 Task: Look for space in Farrokh Shahr, Iran from 10th July, 2023 to 15th July, 2023 for 7 adults in price range Rs.10000 to Rs.15000. Place can be entire place or shared room with 4 bedrooms having 7 beds and 4 bathrooms. Property type can be house, flat, guest house. Amenities needed are: wifi, TV, free parkinig on premises, gym, breakfast. Booking option can be shelf check-in. Required host language is English.
Action: Mouse moved to (427, 106)
Screenshot: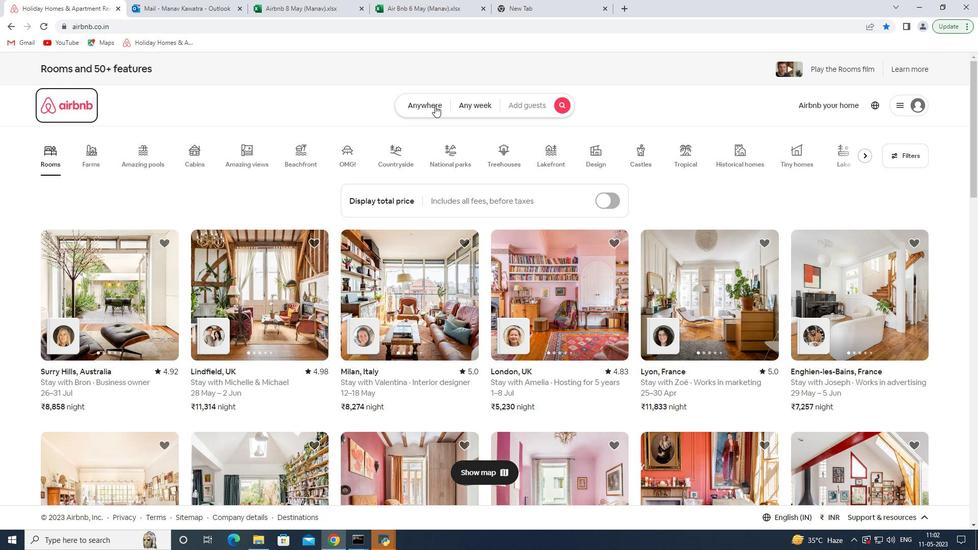 
Action: Mouse pressed left at (427, 106)
Screenshot: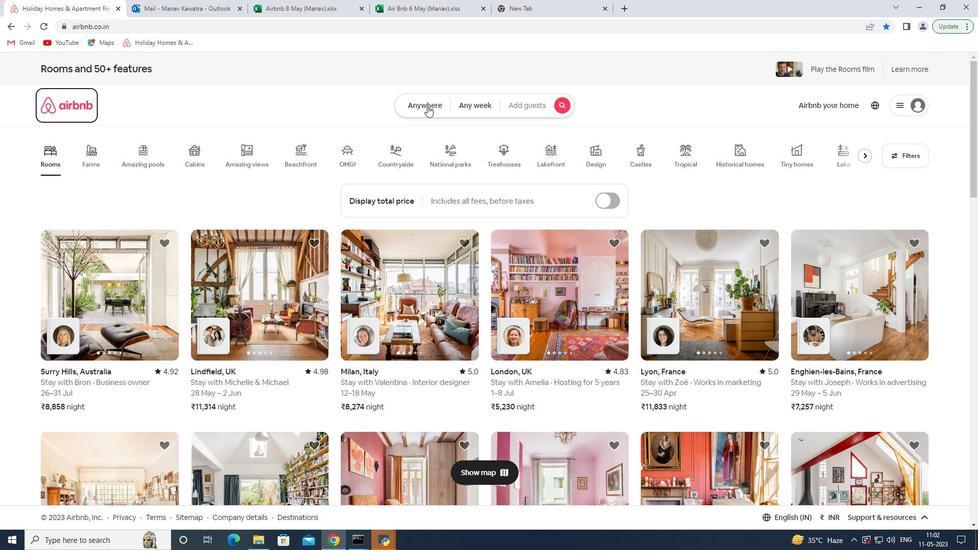 
Action: Mouse moved to (336, 149)
Screenshot: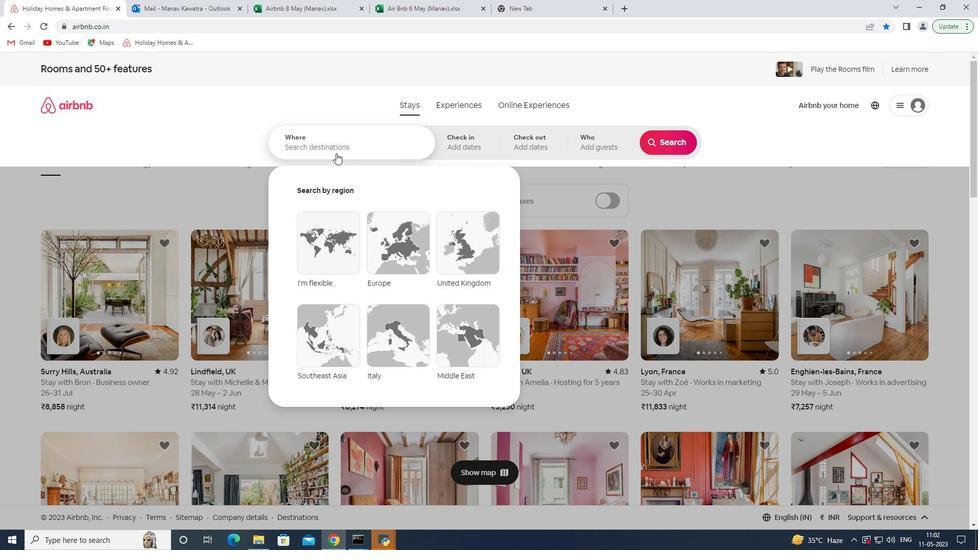 
Action: Mouse pressed left at (336, 149)
Screenshot: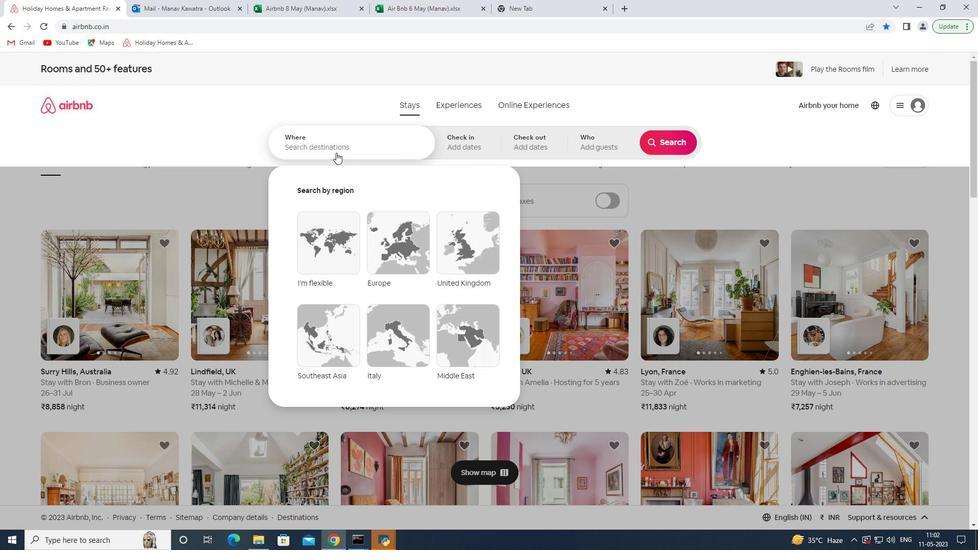 
Action: Key pressed <Key.shift><Key.shift><Key.shift>Farrokh<Key.space><Key.shift><Key.shift><Key.shift>Shah
Screenshot: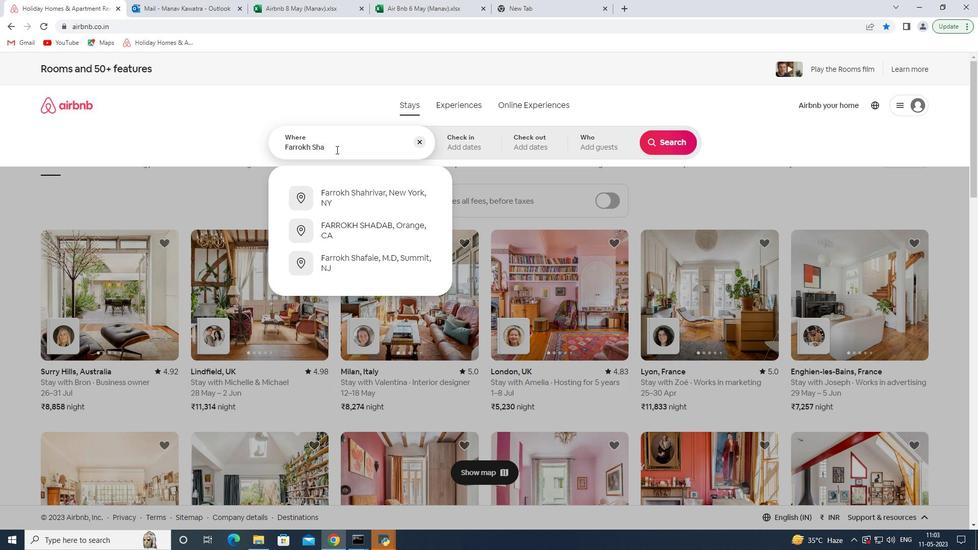 
Action: Mouse moved to (384, 197)
Screenshot: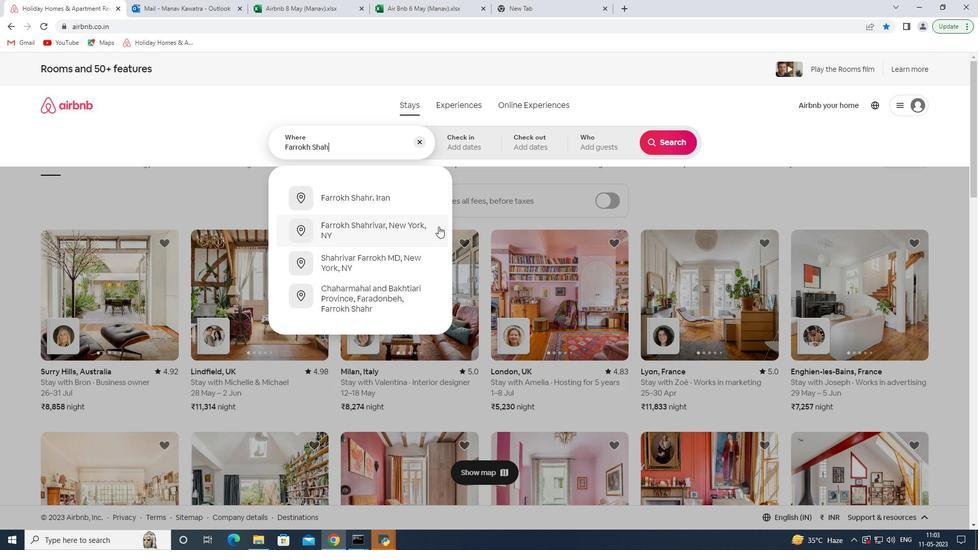 
Action: Mouse pressed left at (384, 197)
Screenshot: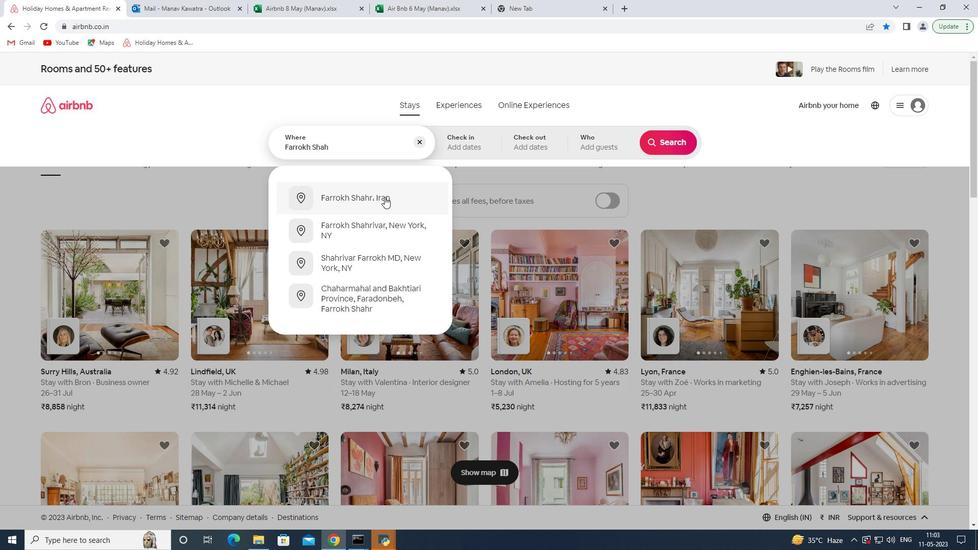 
Action: Mouse moved to (663, 224)
Screenshot: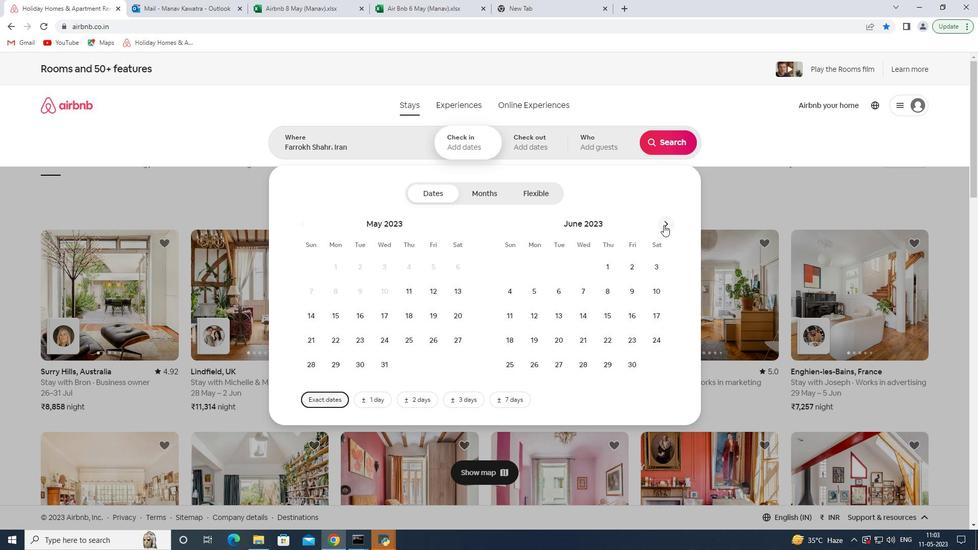 
Action: Mouse pressed left at (663, 224)
Screenshot: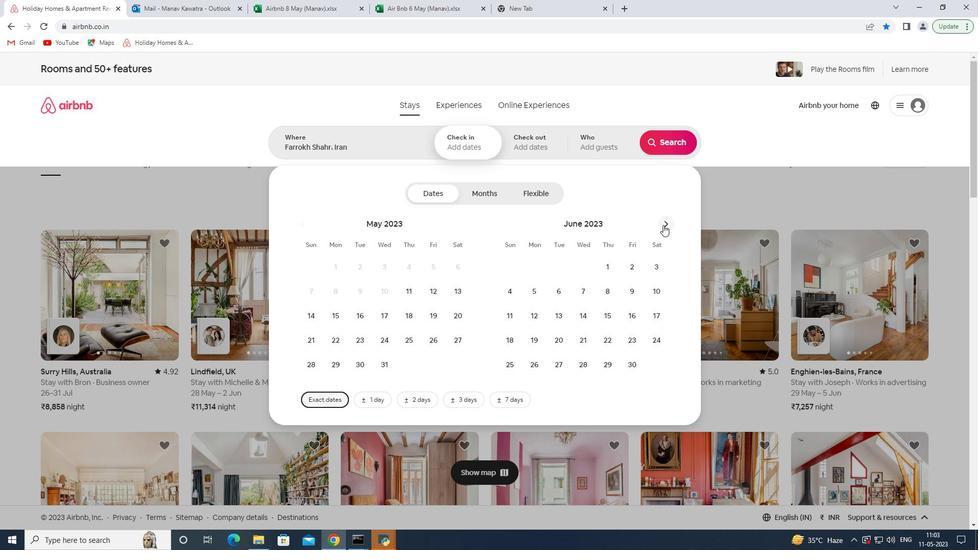 
Action: Mouse moved to (539, 315)
Screenshot: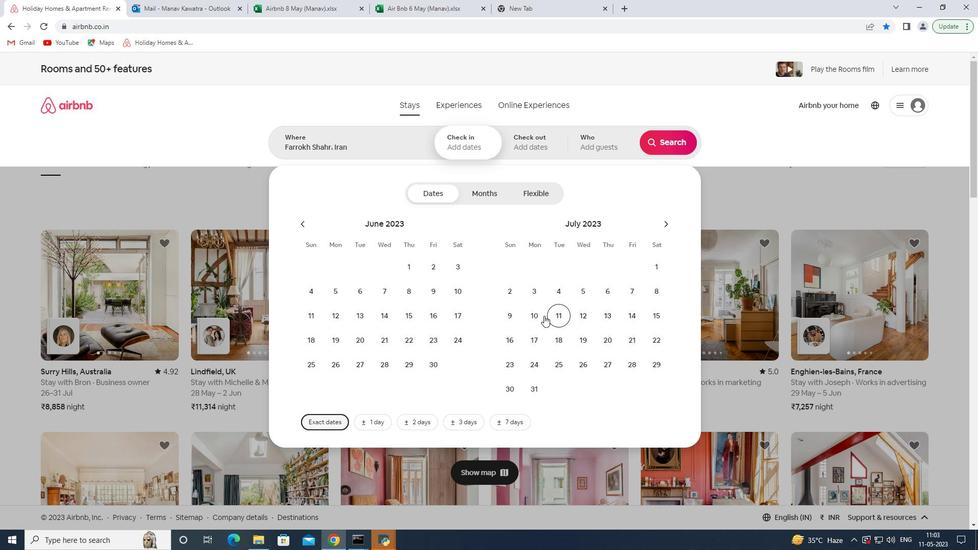 
Action: Mouse pressed left at (539, 315)
Screenshot: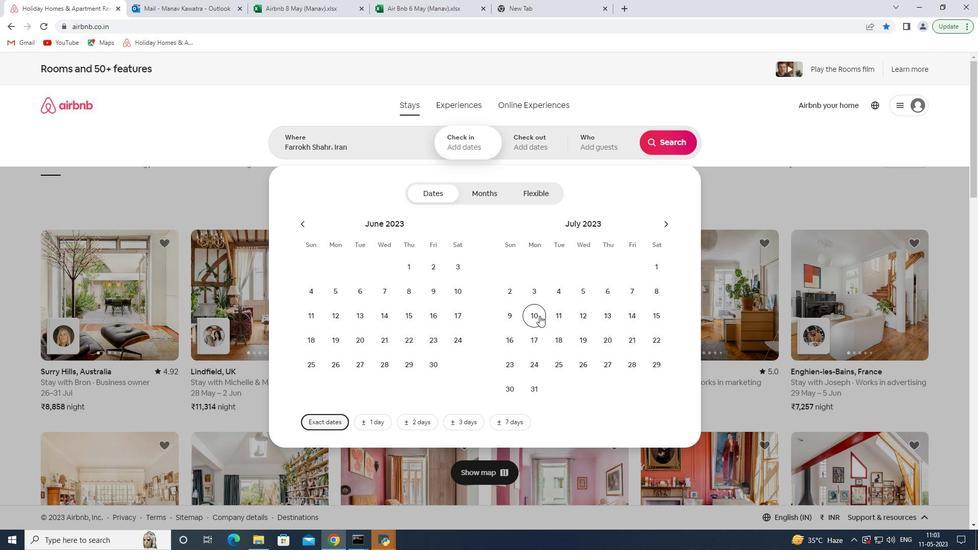 
Action: Mouse moved to (653, 315)
Screenshot: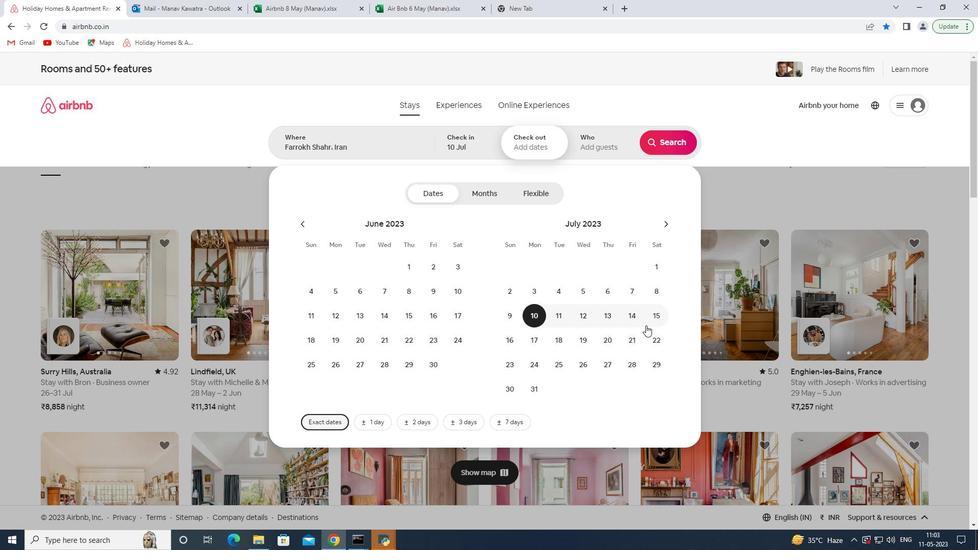 
Action: Mouse pressed left at (653, 315)
Screenshot: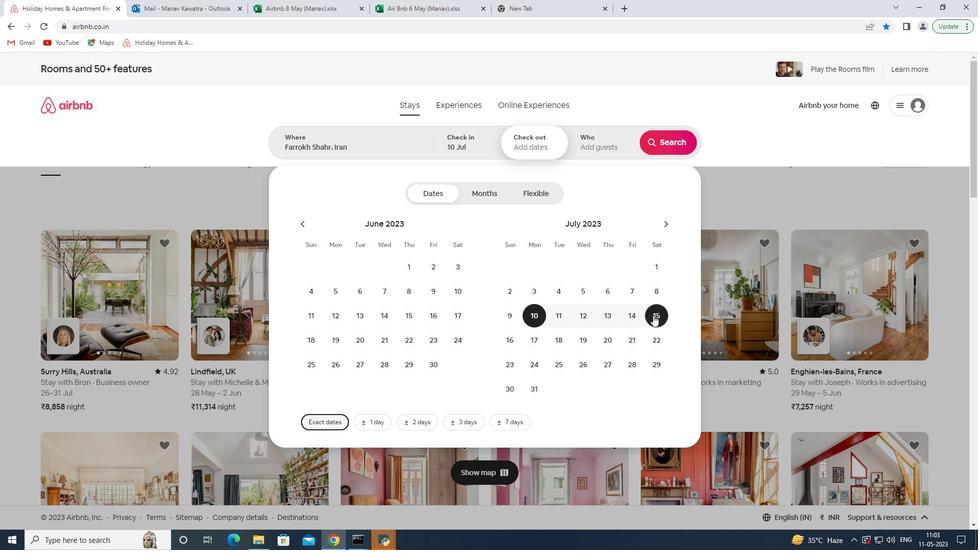 
Action: Mouse moved to (596, 148)
Screenshot: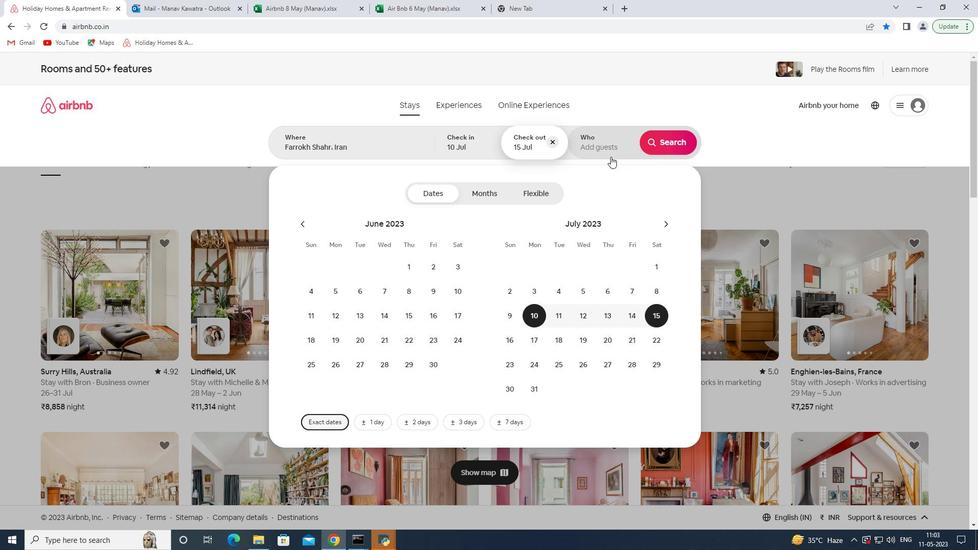 
Action: Mouse pressed left at (596, 148)
Screenshot: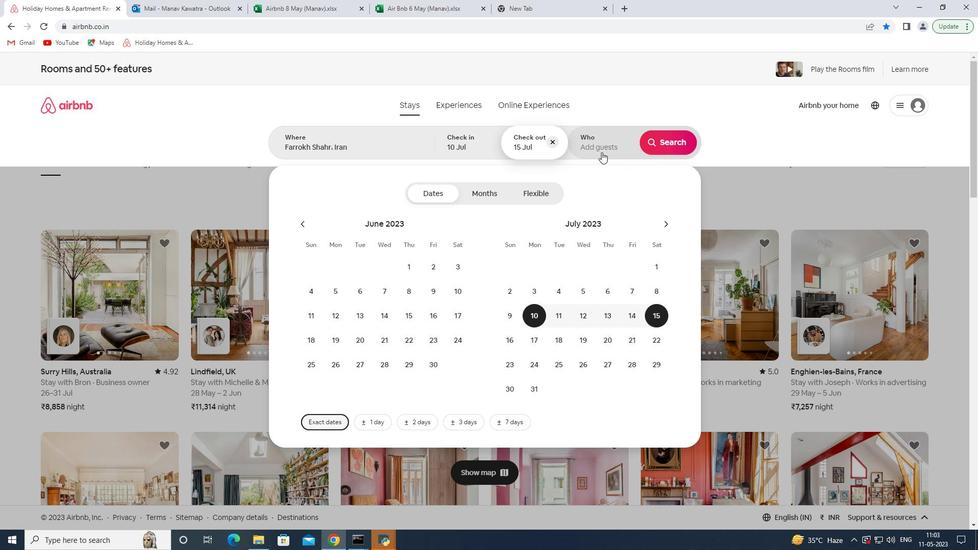 
Action: Mouse moved to (670, 197)
Screenshot: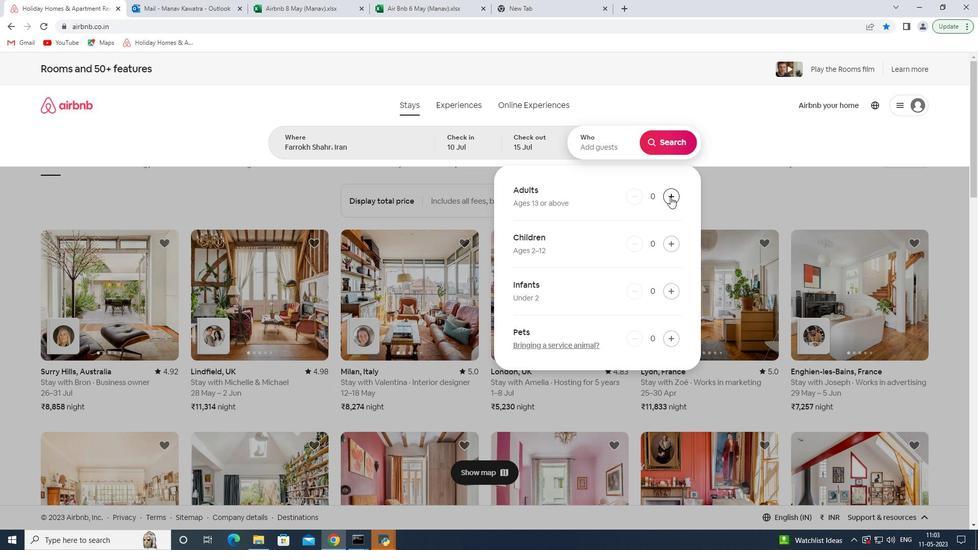 
Action: Mouse pressed left at (670, 197)
Screenshot: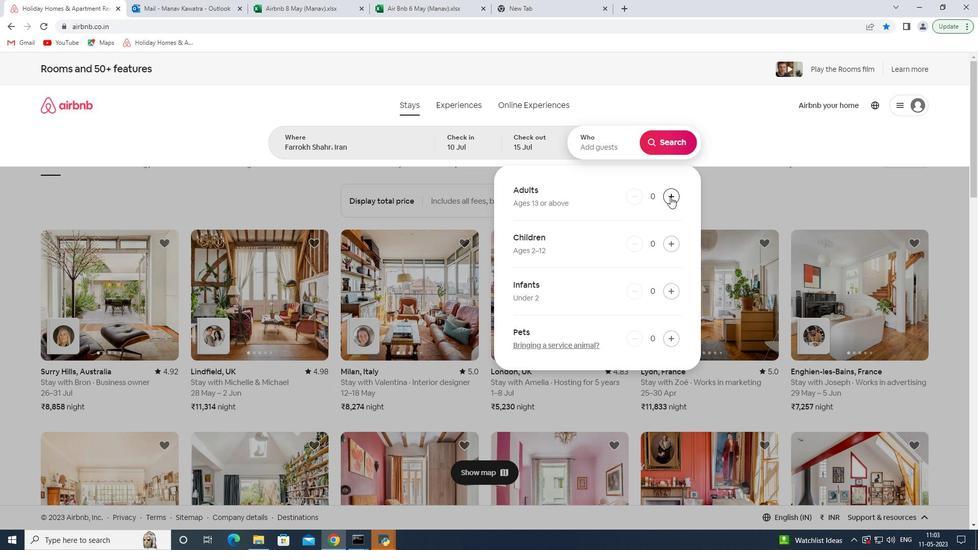 
Action: Mouse pressed left at (670, 197)
Screenshot: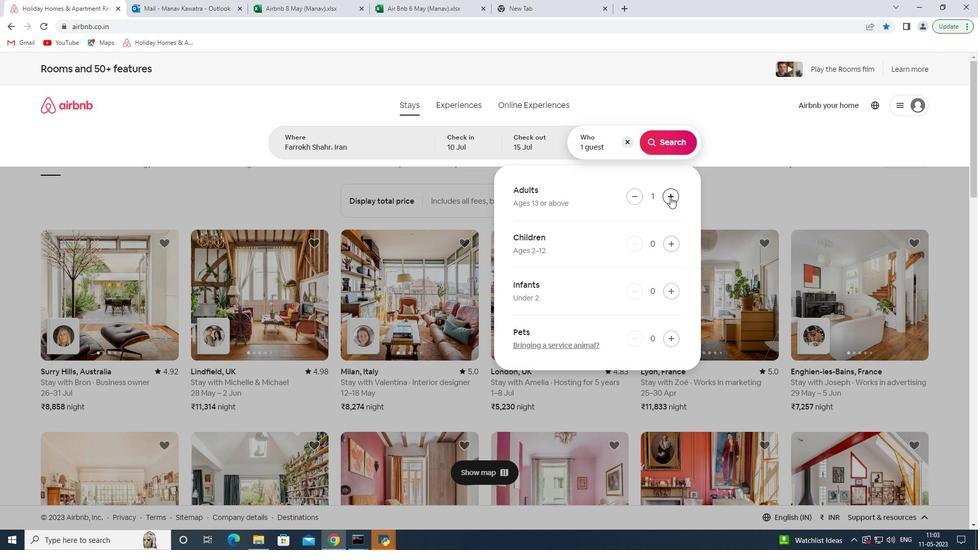 
Action: Mouse pressed left at (670, 197)
Screenshot: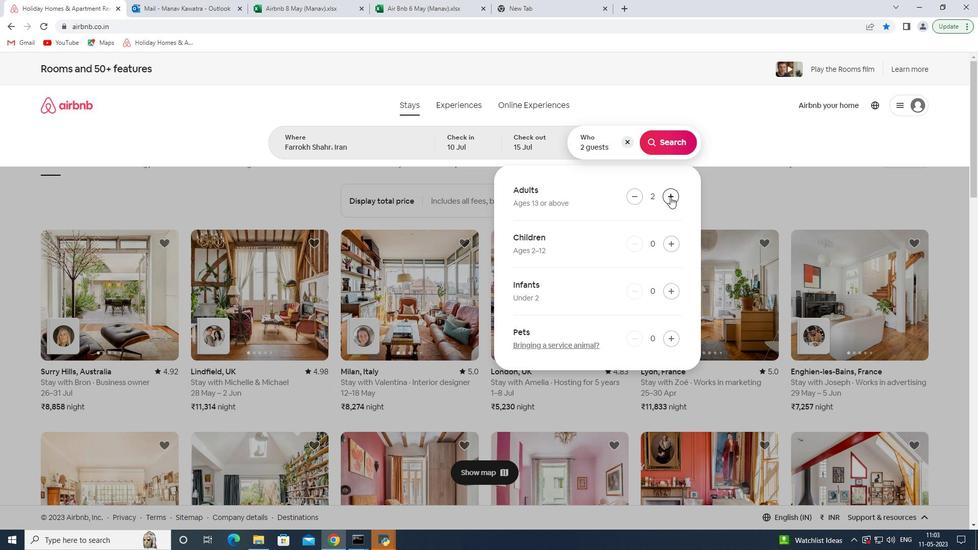 
Action: Mouse pressed left at (670, 197)
Screenshot: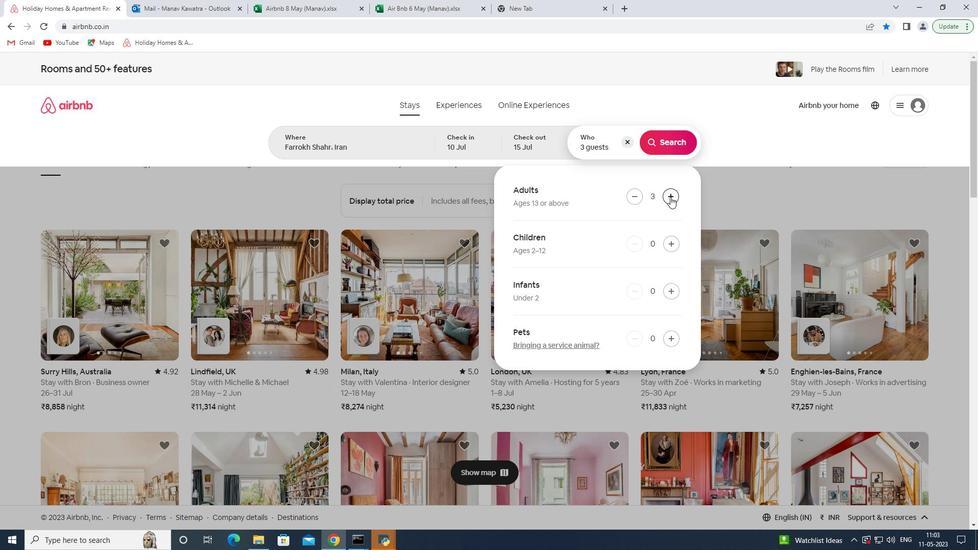 
Action: Mouse pressed left at (670, 197)
Screenshot: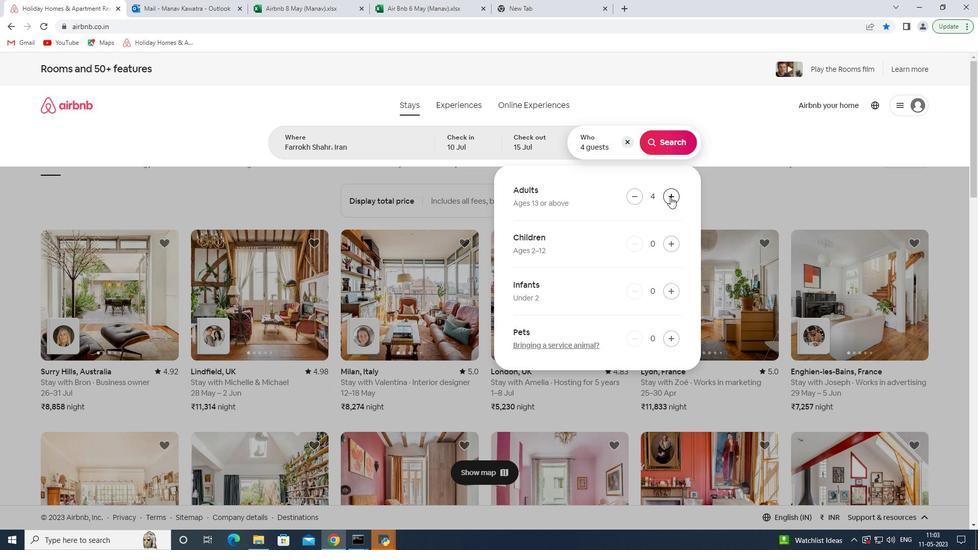 
Action: Mouse pressed left at (670, 197)
Screenshot: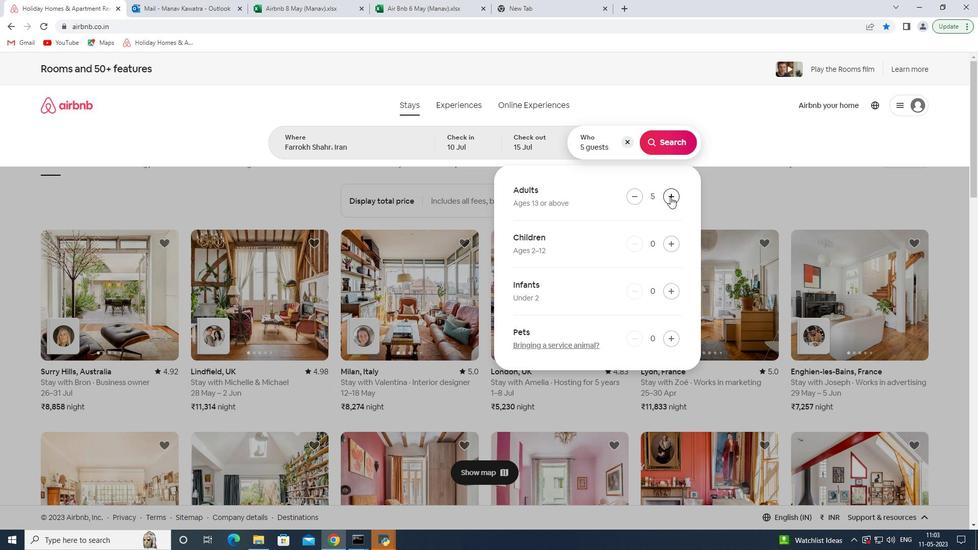 
Action: Mouse pressed left at (670, 197)
Screenshot: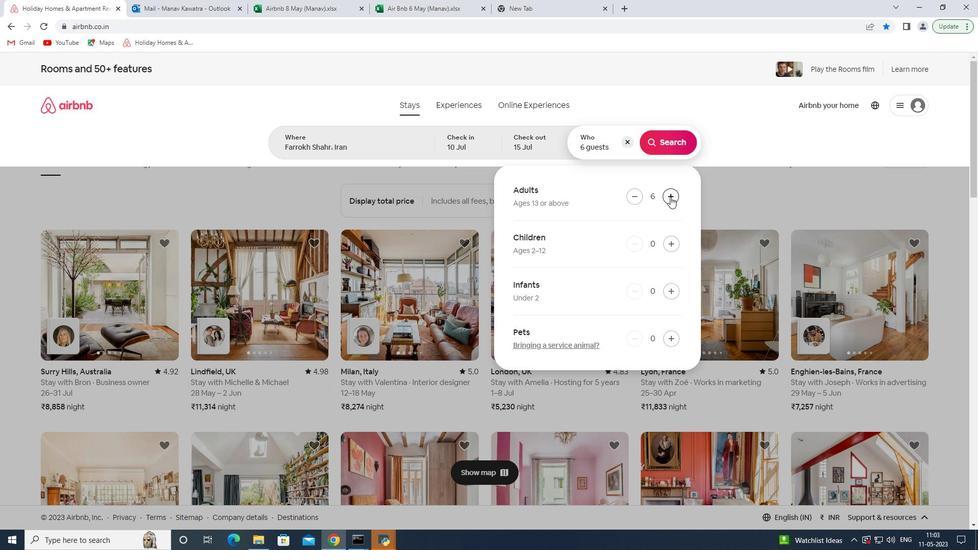 
Action: Mouse moved to (661, 142)
Screenshot: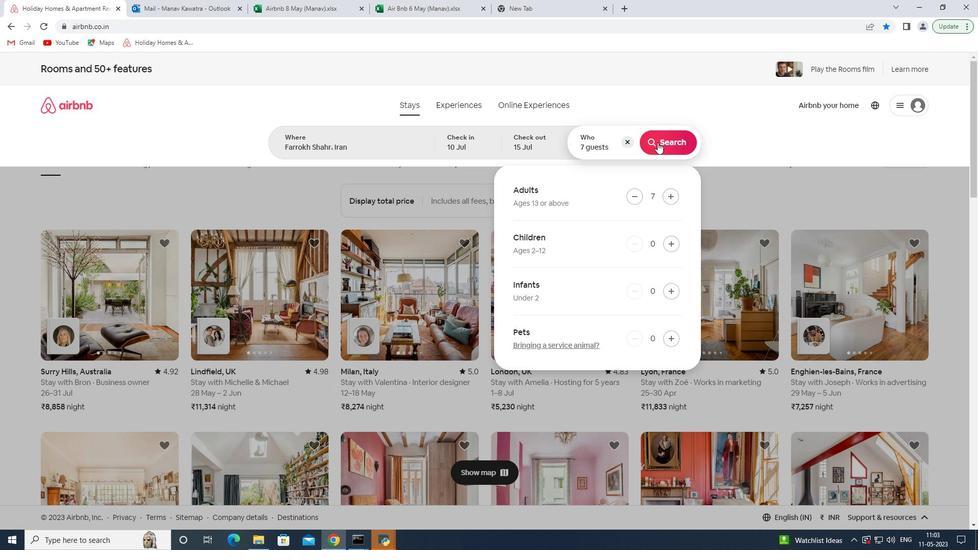 
Action: Mouse pressed left at (661, 142)
Screenshot: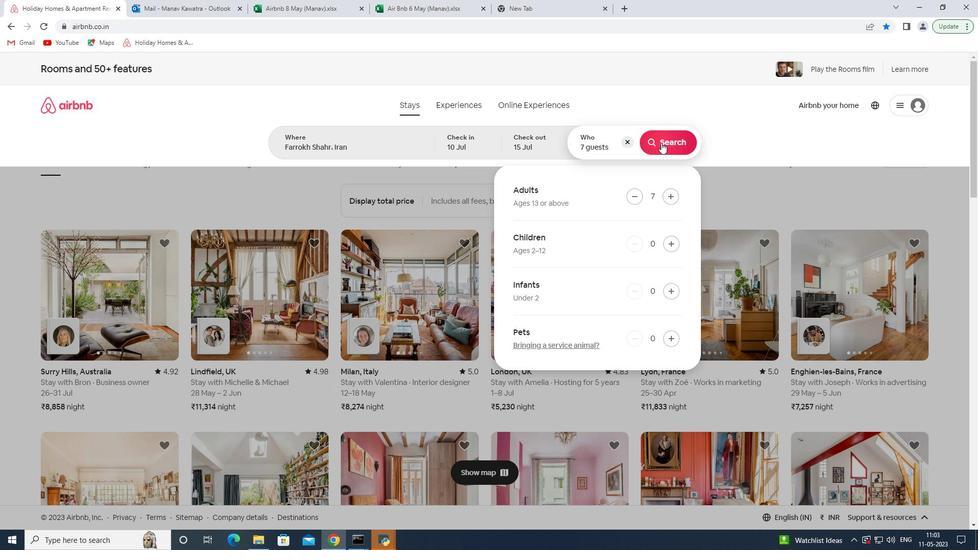 
Action: Mouse moved to (937, 114)
Screenshot: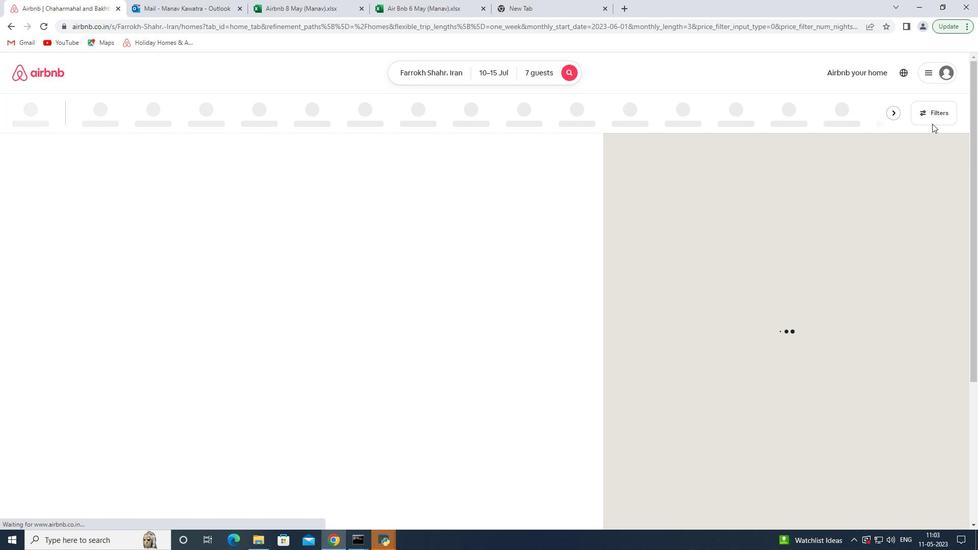 
Action: Mouse pressed left at (937, 114)
Screenshot: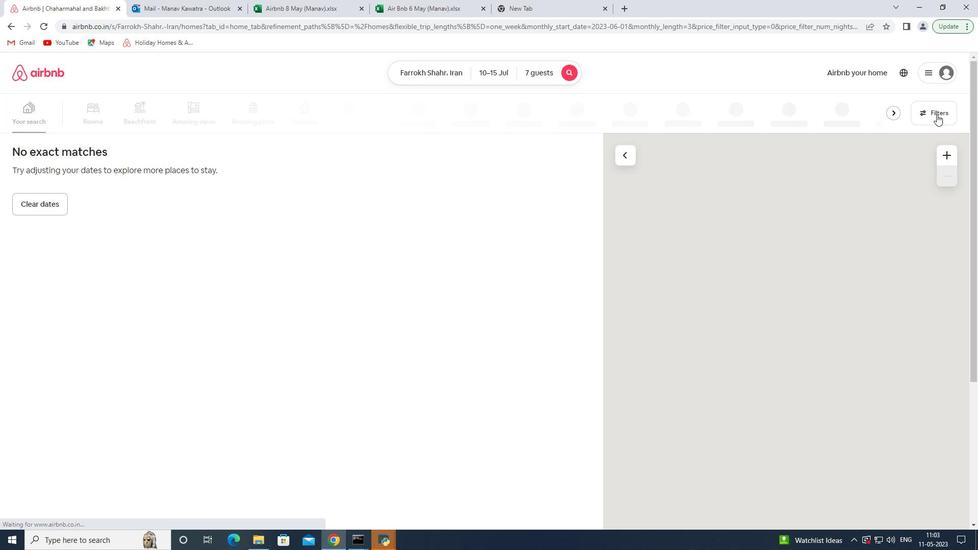 
Action: Mouse moved to (392, 360)
Screenshot: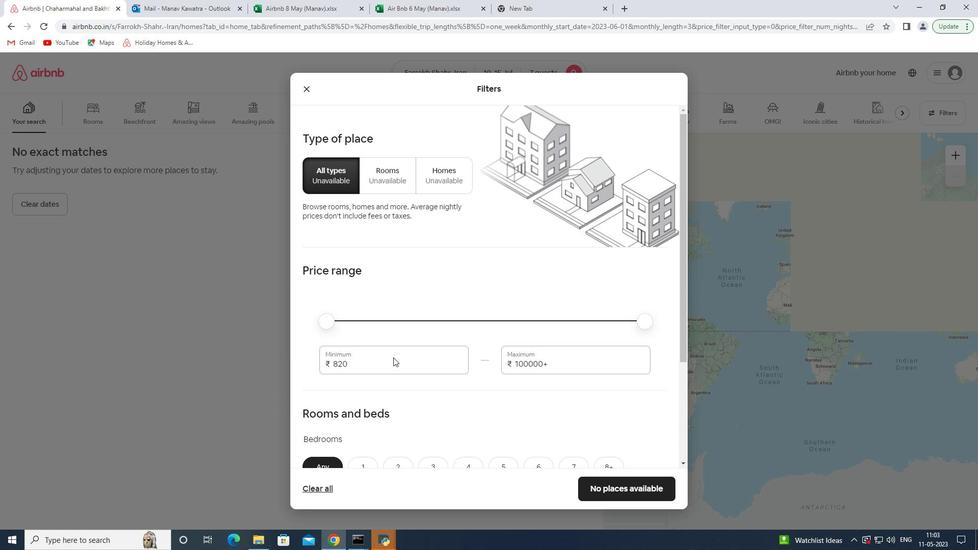 
Action: Mouse pressed left at (392, 360)
Screenshot: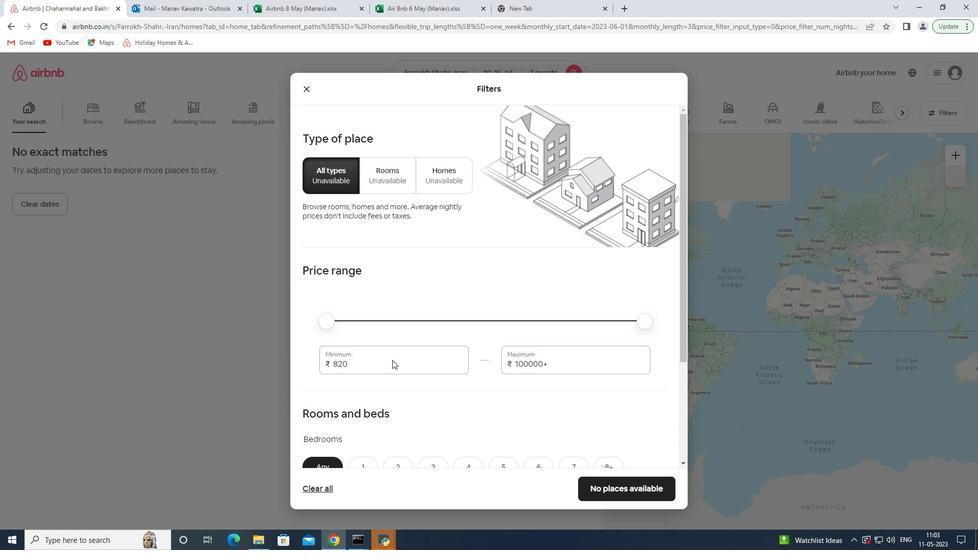 
Action: Mouse pressed left at (392, 360)
Screenshot: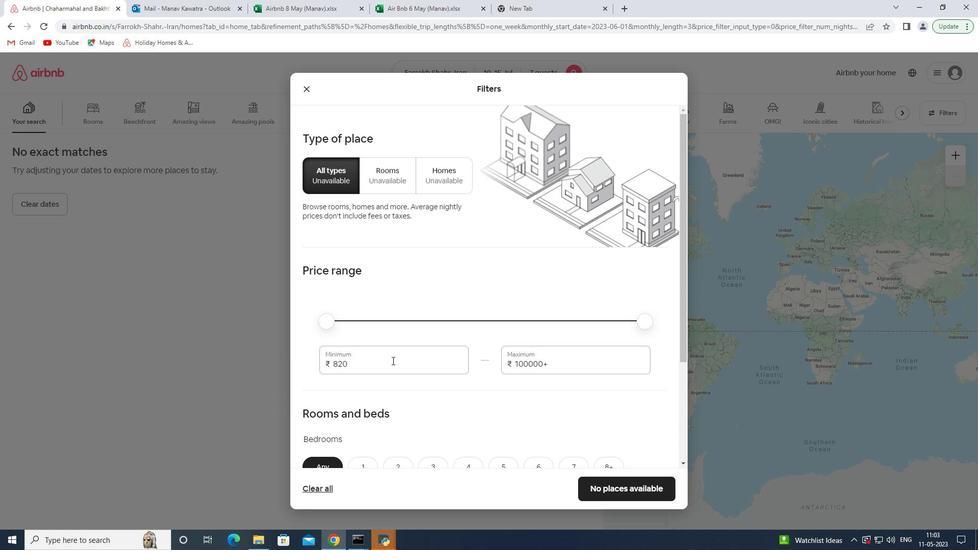 
Action: Key pressed 10000<Key.tab>15000
Screenshot: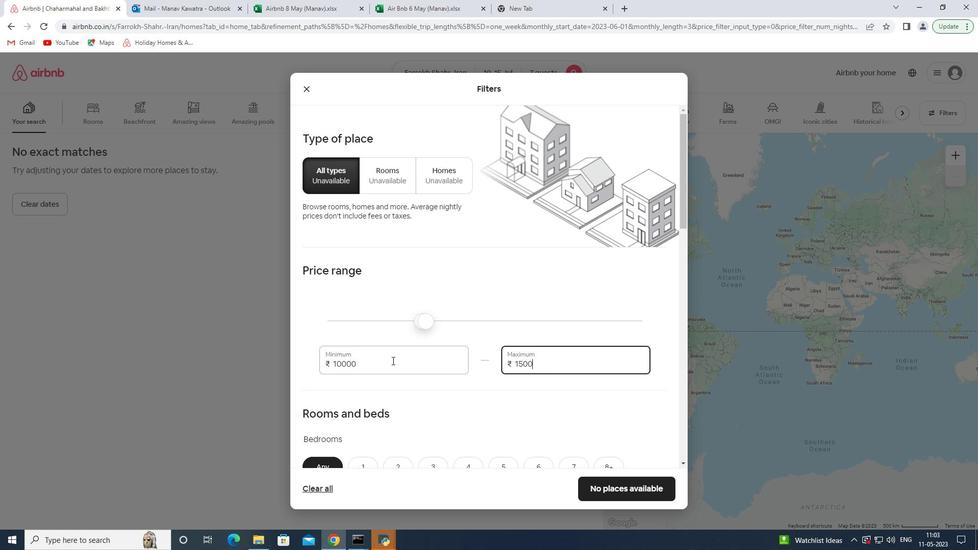 
Action: Mouse scrolled (392, 360) with delta (0, 0)
Screenshot: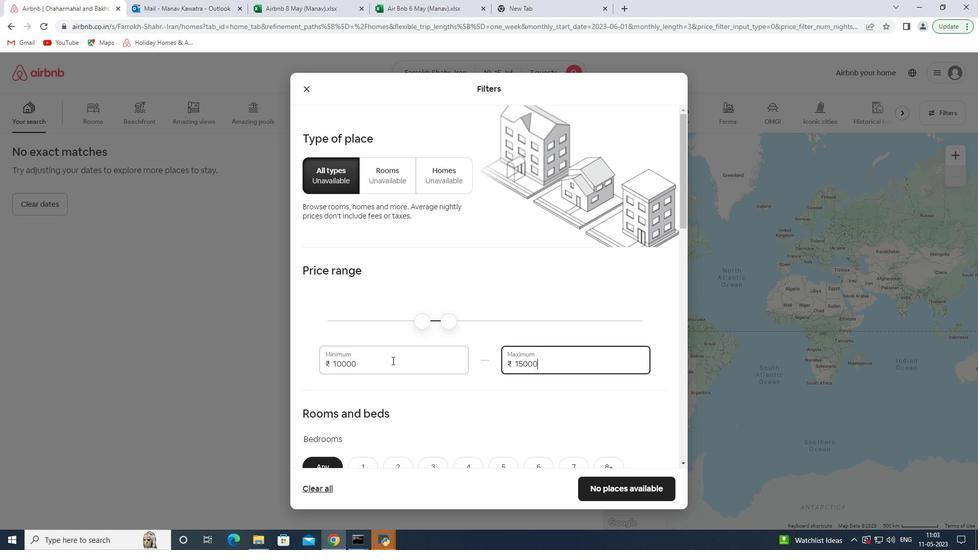 
Action: Mouse scrolled (392, 360) with delta (0, 0)
Screenshot: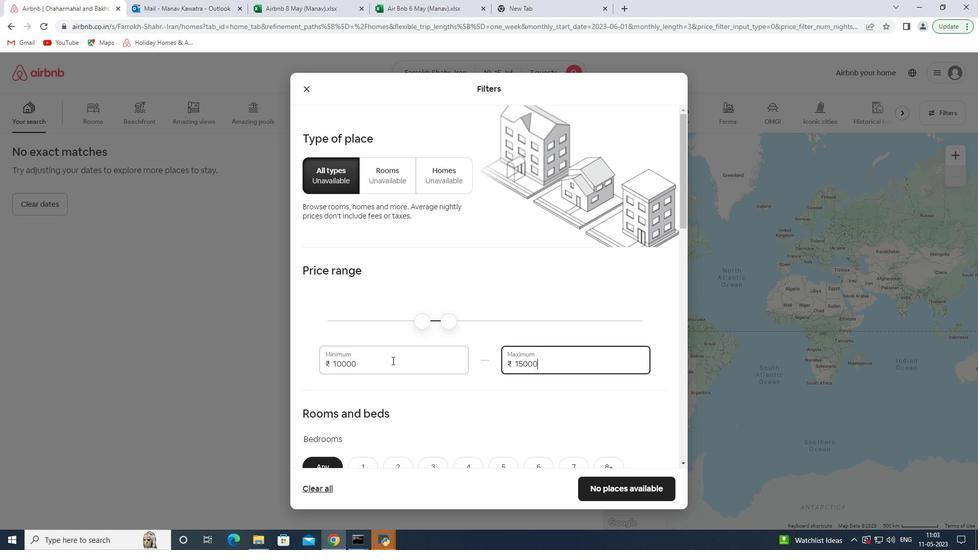 
Action: Mouse moved to (470, 365)
Screenshot: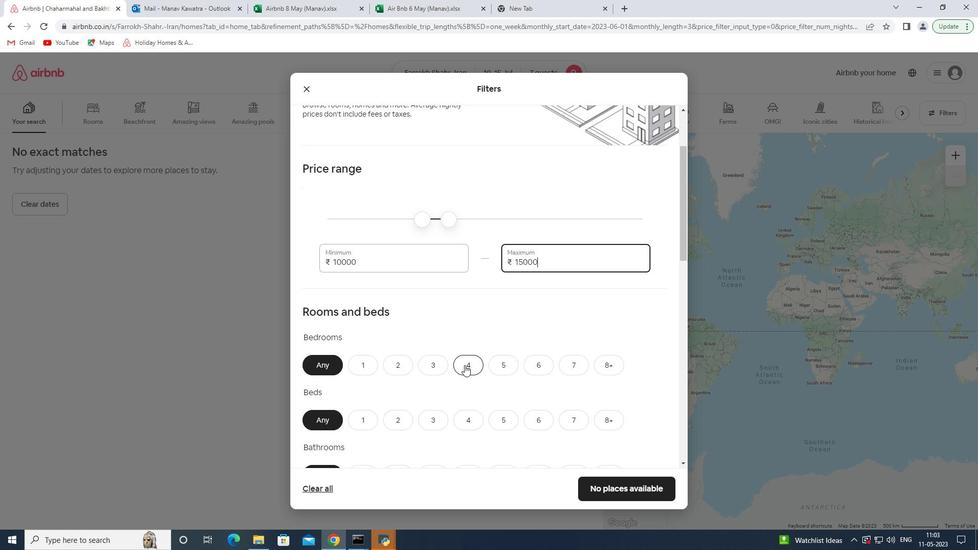 
Action: Mouse pressed left at (470, 365)
Screenshot: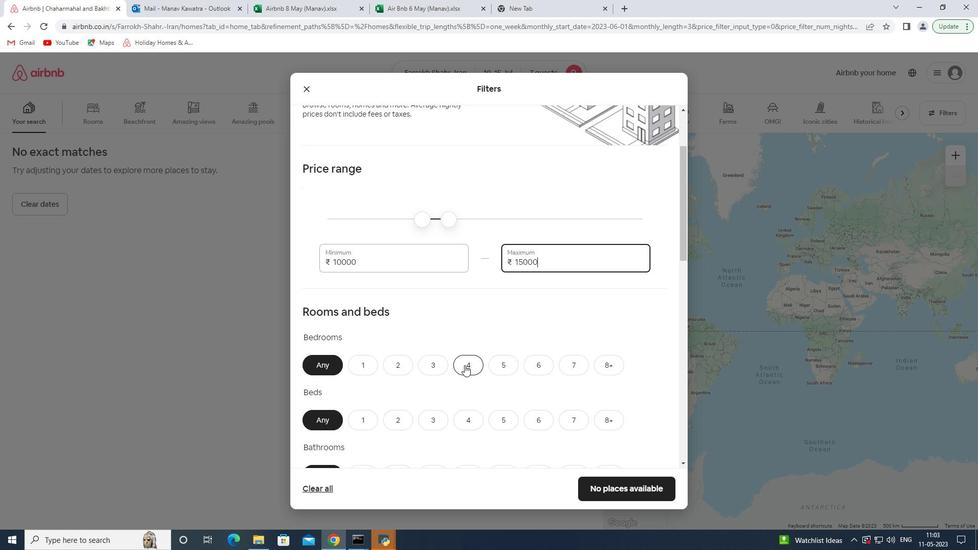 
Action: Mouse moved to (573, 420)
Screenshot: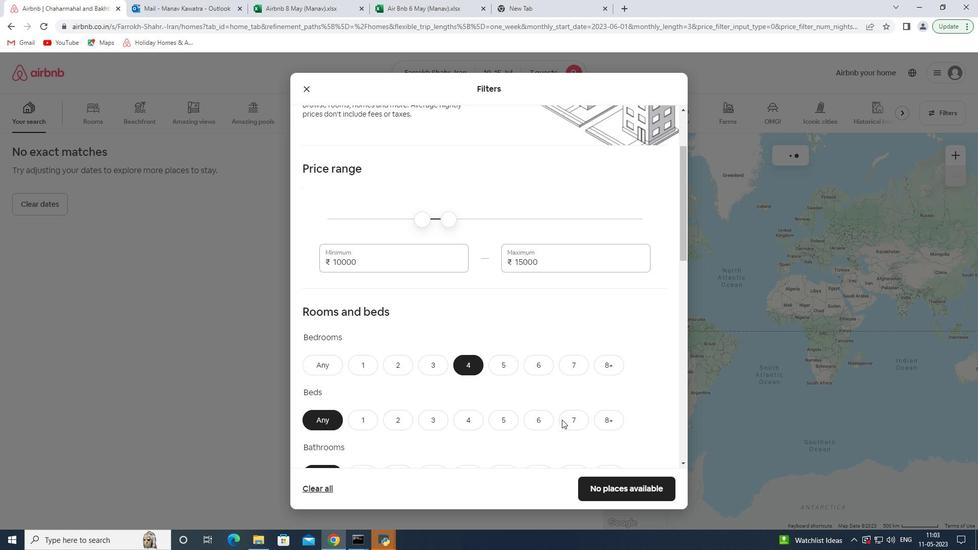 
Action: Mouse pressed left at (573, 420)
Screenshot: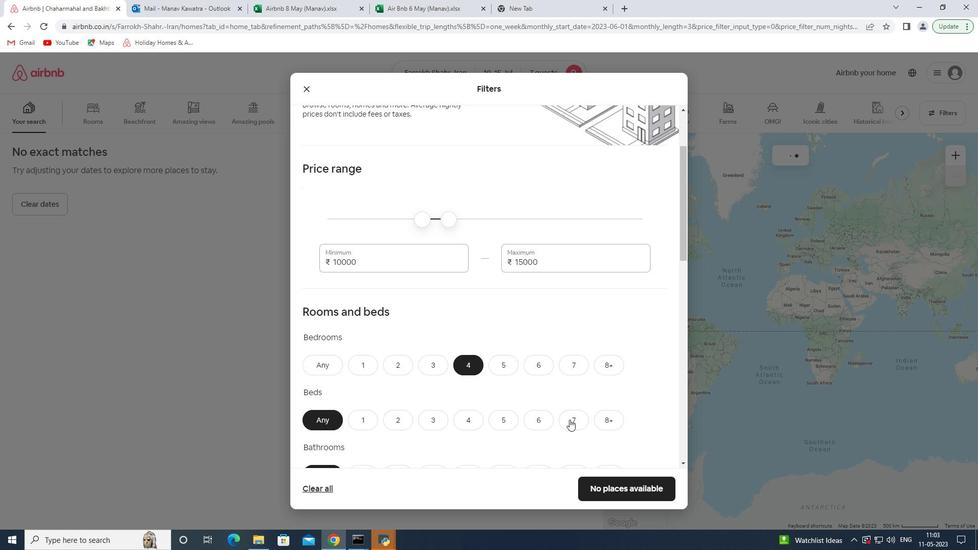 
Action: Mouse moved to (563, 389)
Screenshot: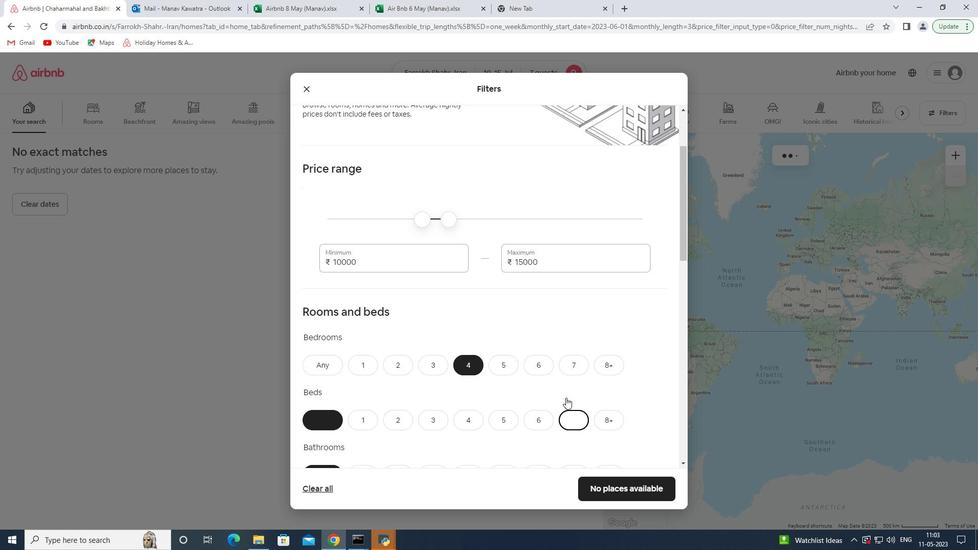 
Action: Mouse scrolled (563, 389) with delta (0, 0)
Screenshot: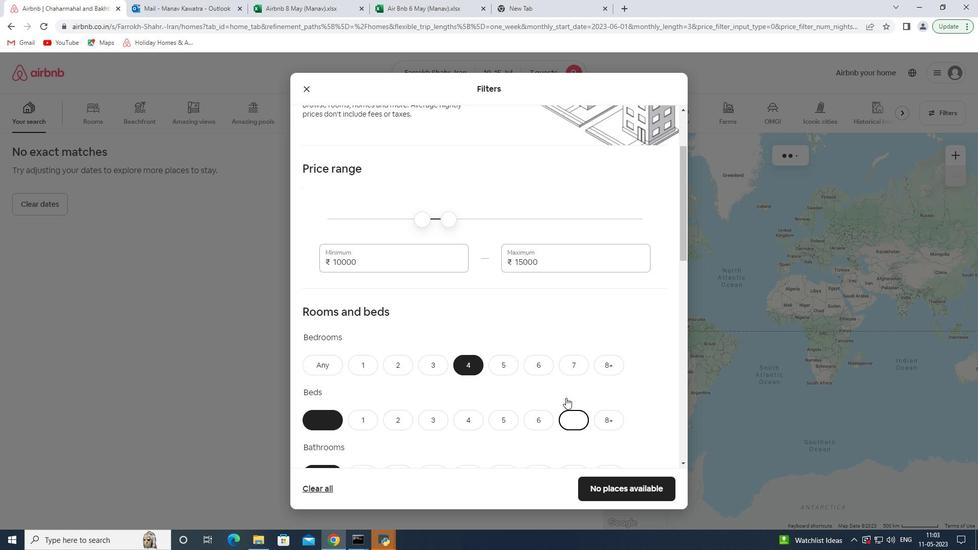 
Action: Mouse scrolled (563, 389) with delta (0, 0)
Screenshot: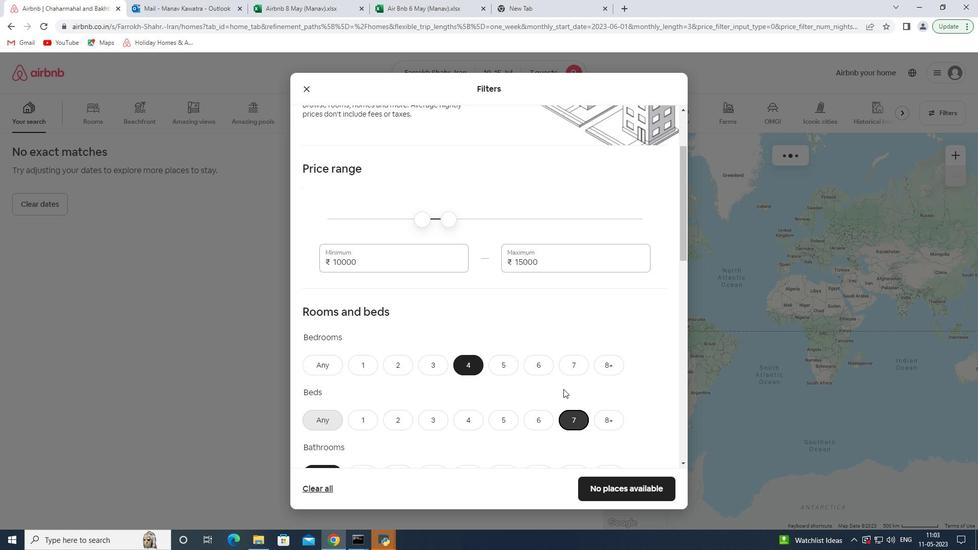 
Action: Mouse scrolled (563, 389) with delta (0, 0)
Screenshot: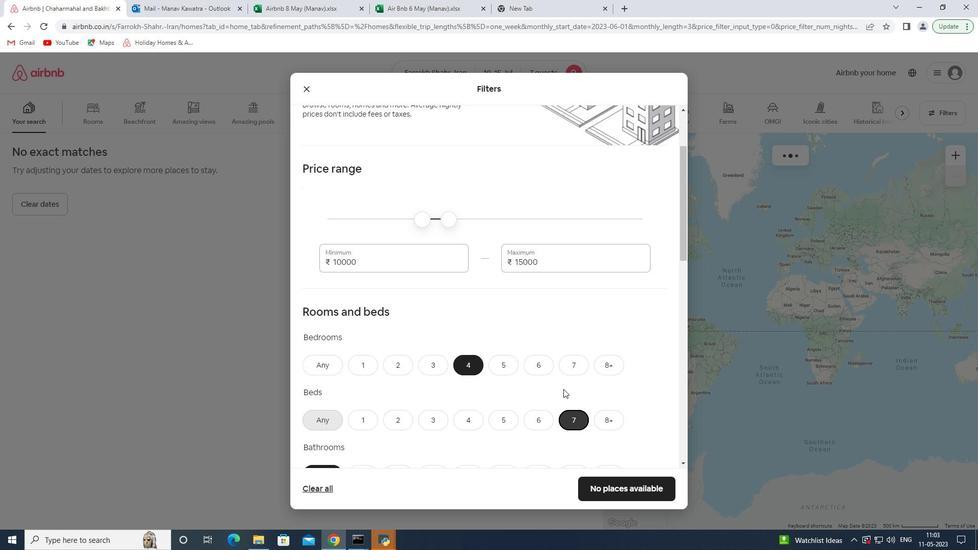
Action: Mouse scrolled (563, 389) with delta (0, 0)
Screenshot: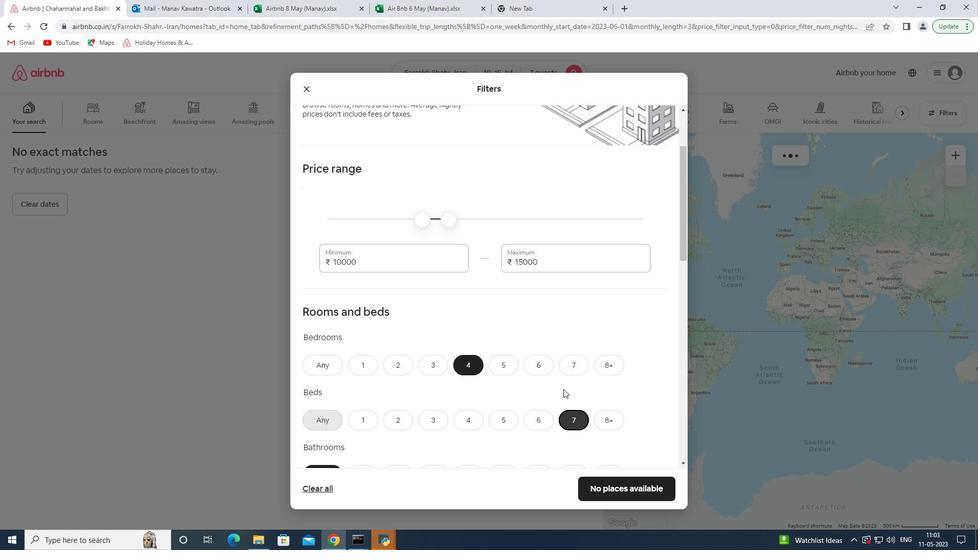 
Action: Mouse moved to (474, 280)
Screenshot: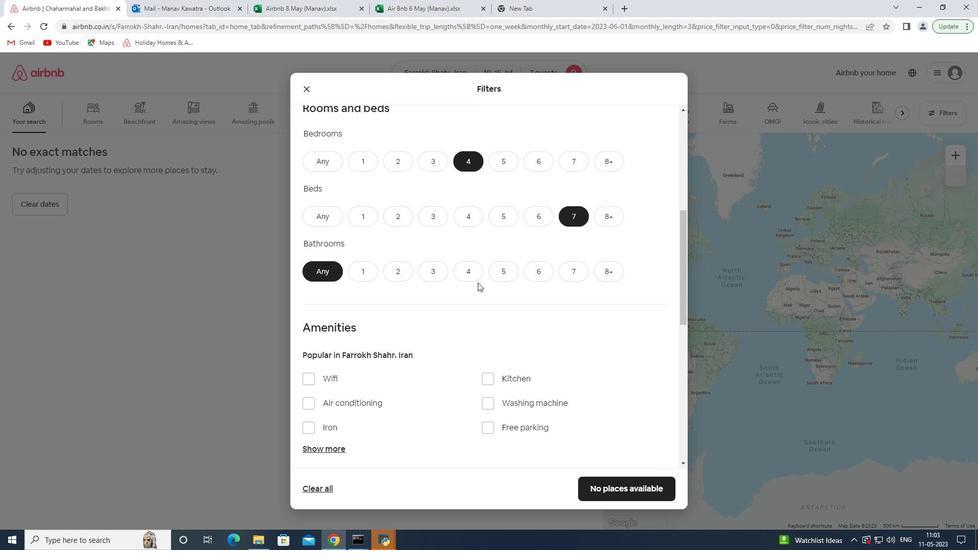 
Action: Mouse pressed left at (474, 280)
Screenshot: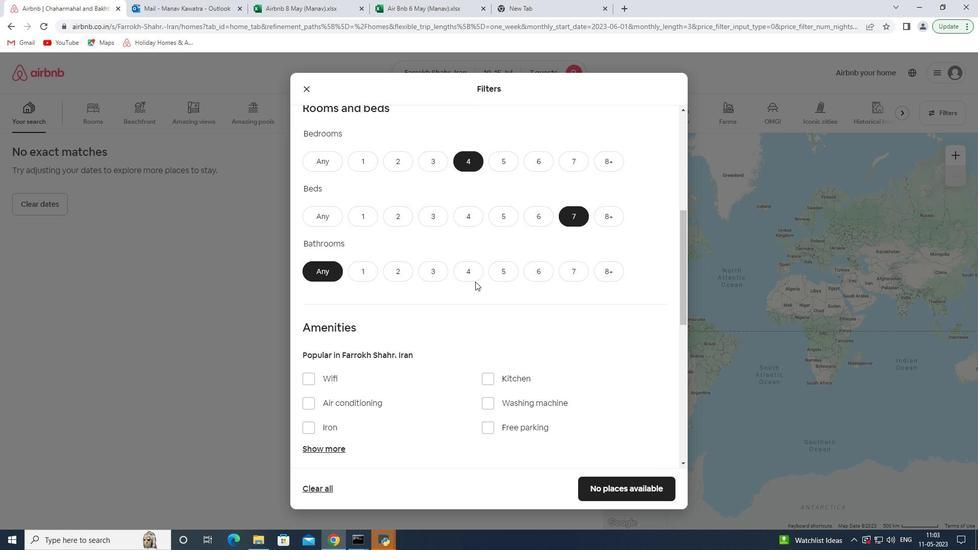 
Action: Mouse moved to (445, 328)
Screenshot: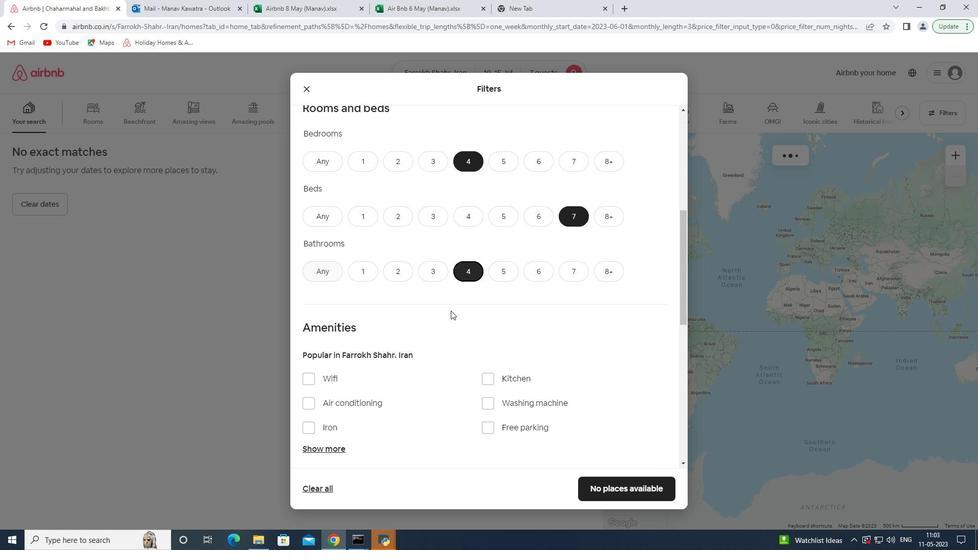 
Action: Mouse scrolled (445, 327) with delta (0, 0)
Screenshot: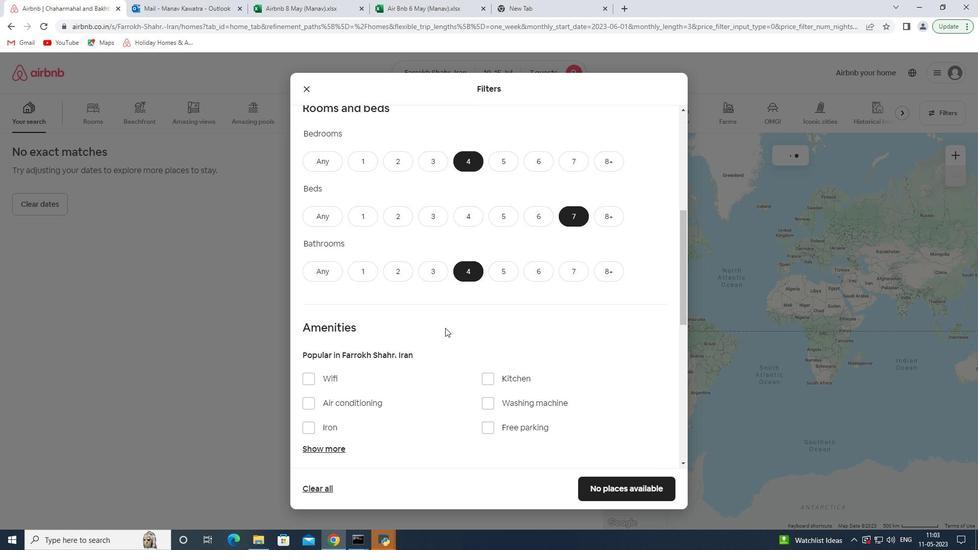 
Action: Mouse moved to (338, 400)
Screenshot: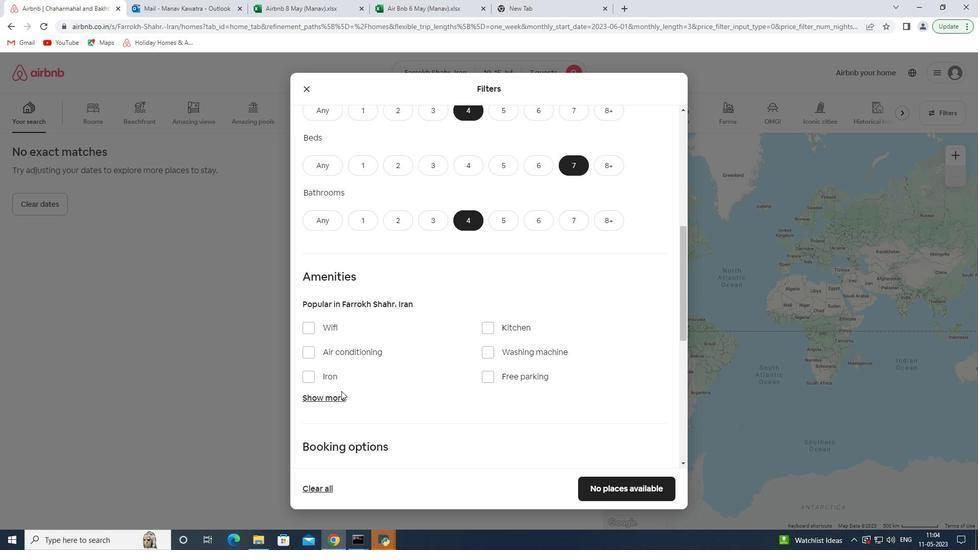 
Action: Mouse pressed left at (338, 400)
Screenshot: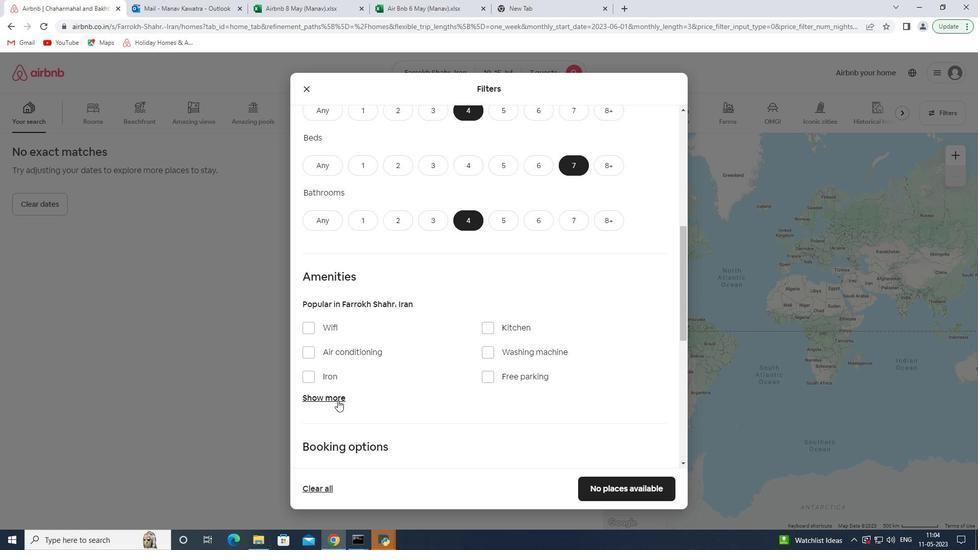 
Action: Mouse moved to (501, 377)
Screenshot: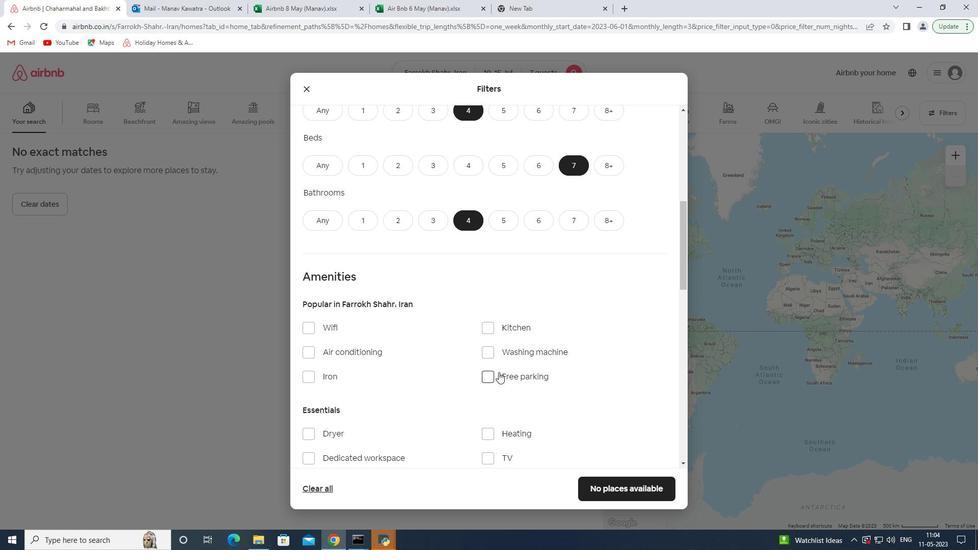 
Action: Mouse pressed left at (501, 377)
Screenshot: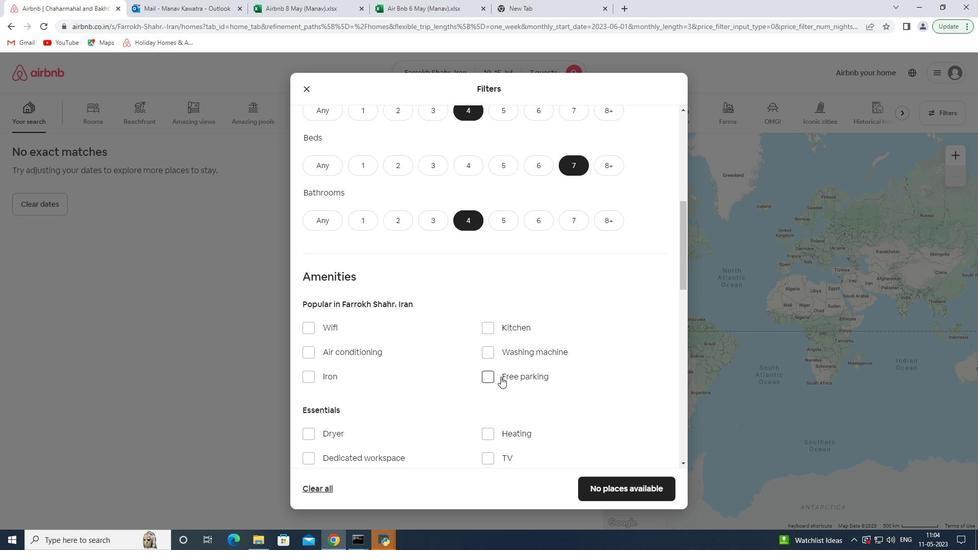 
Action: Mouse scrolled (501, 376) with delta (0, 0)
Screenshot: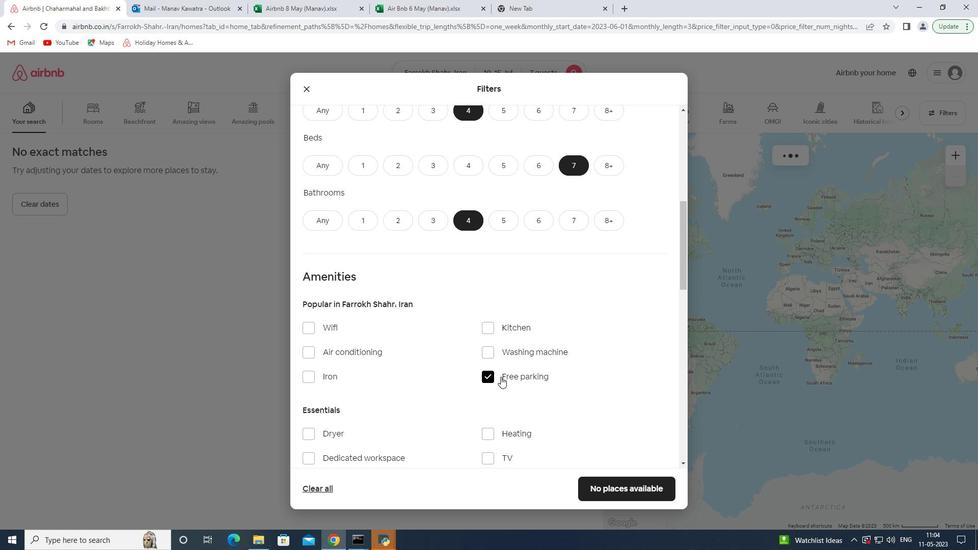 
Action: Mouse moved to (327, 274)
Screenshot: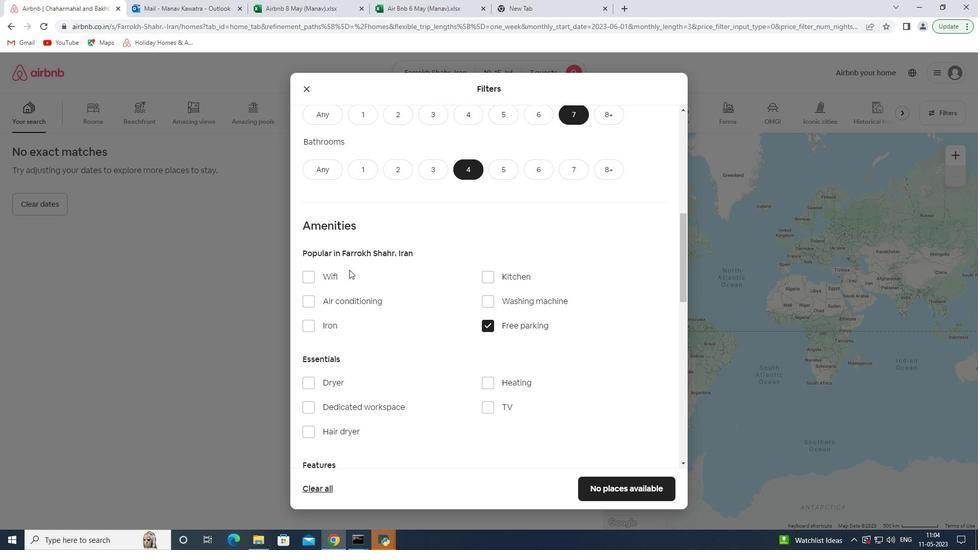 
Action: Mouse pressed left at (327, 274)
Screenshot: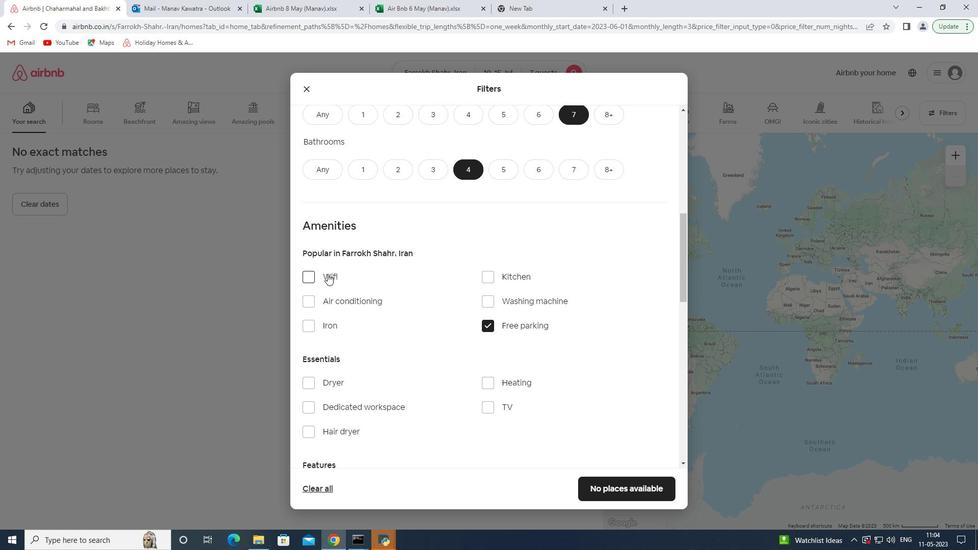 
Action: Mouse moved to (395, 311)
Screenshot: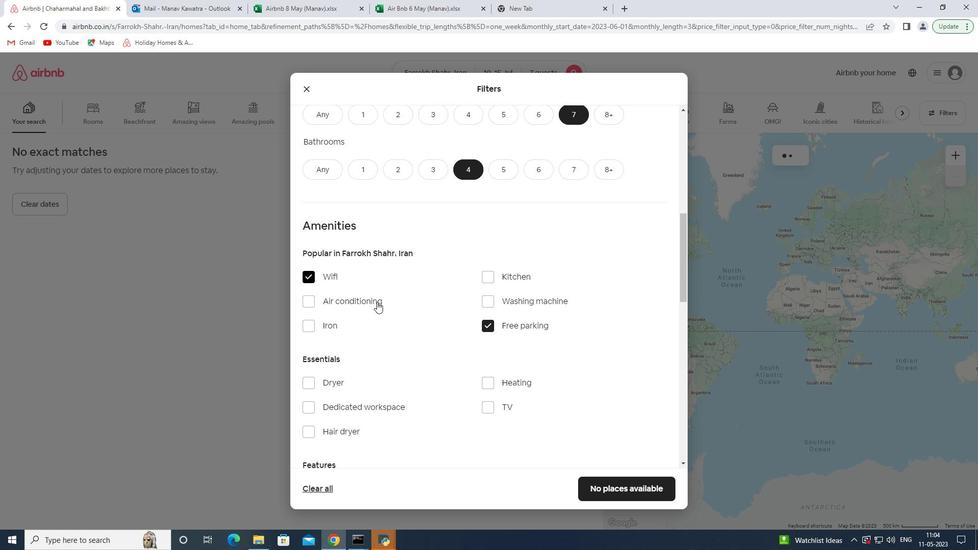 
Action: Mouse scrolled (395, 310) with delta (0, 0)
Screenshot: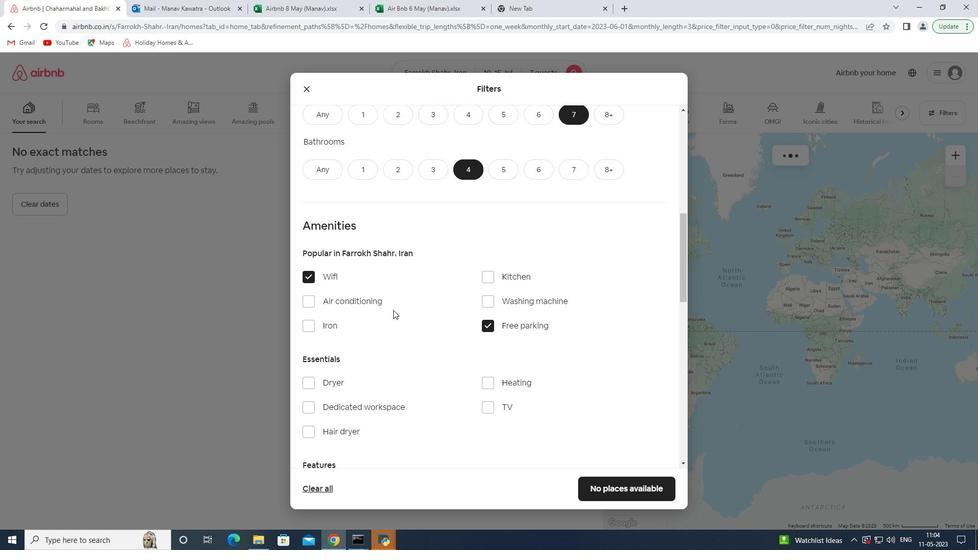 
Action: Mouse scrolled (395, 310) with delta (0, 0)
Screenshot: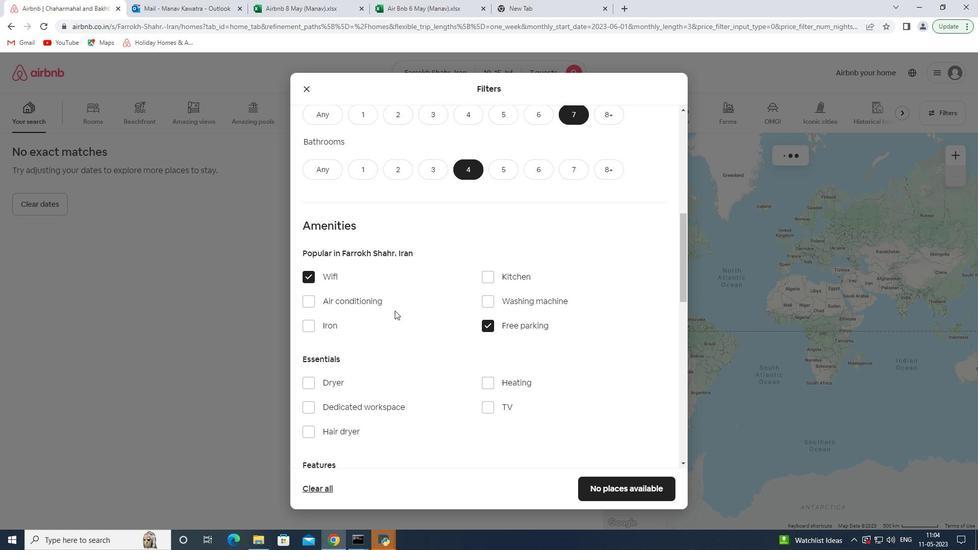 
Action: Mouse moved to (502, 305)
Screenshot: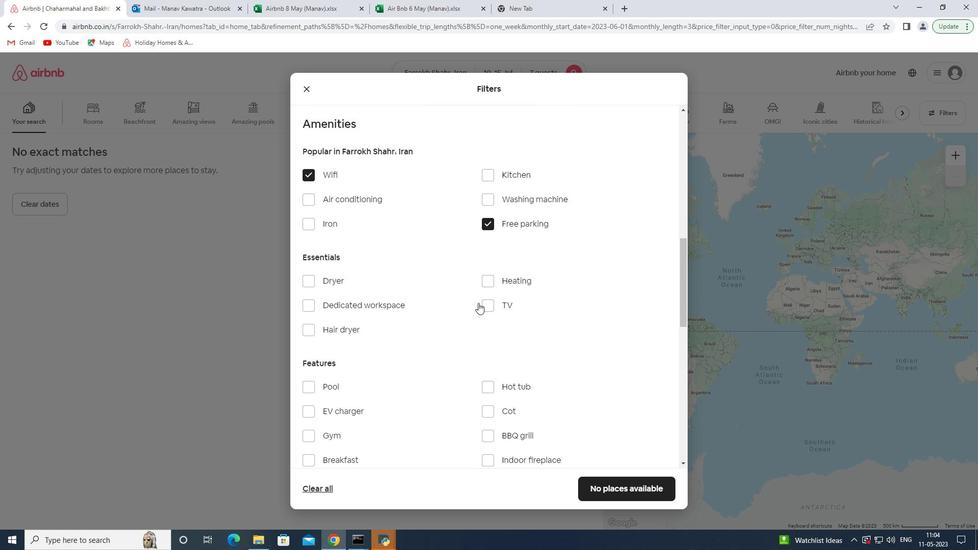 
Action: Mouse pressed left at (502, 305)
Screenshot: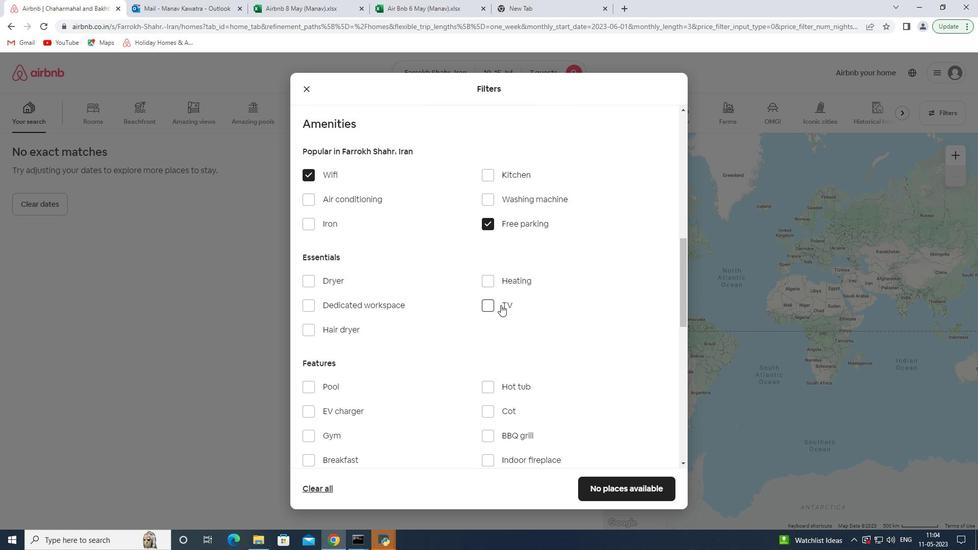 
Action: Mouse moved to (445, 312)
Screenshot: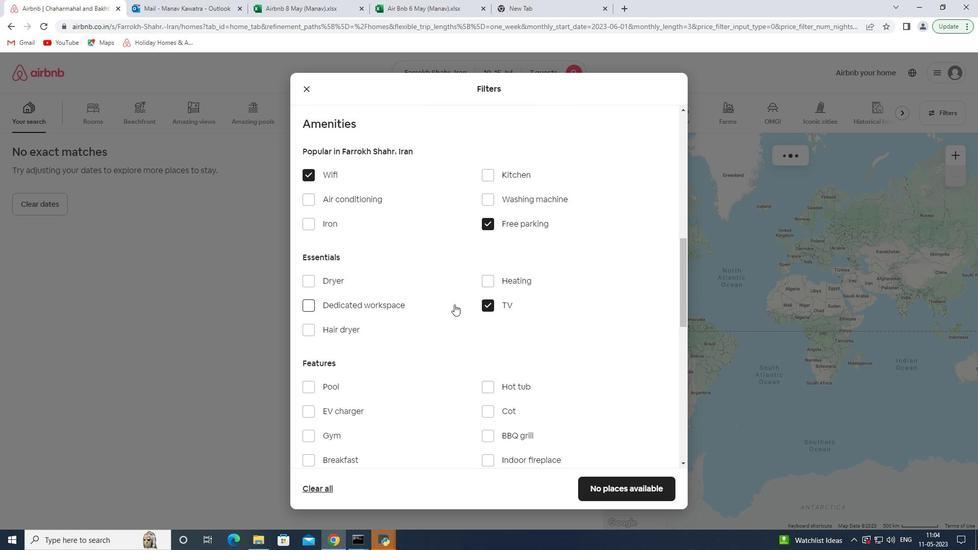 
Action: Mouse scrolled (445, 311) with delta (0, 0)
Screenshot: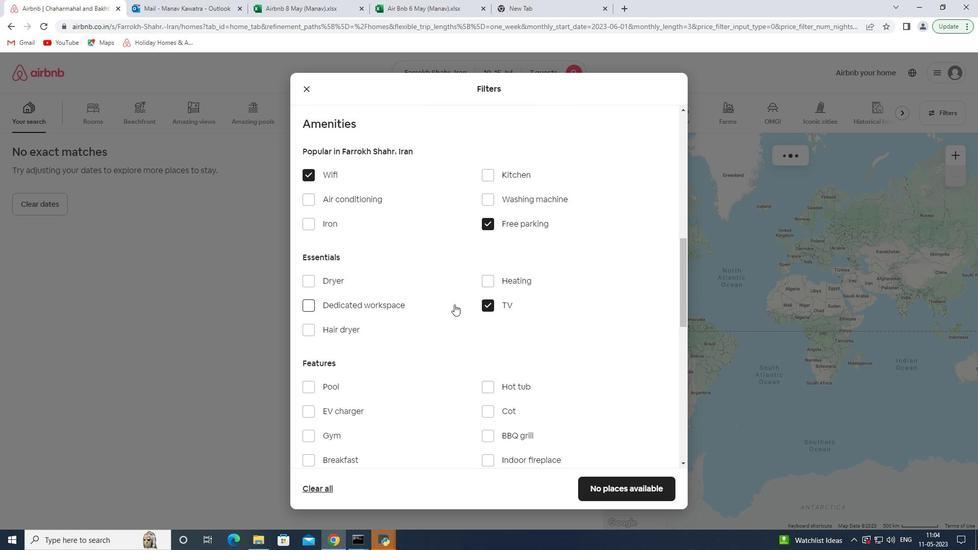 
Action: Mouse scrolled (445, 311) with delta (0, 0)
Screenshot: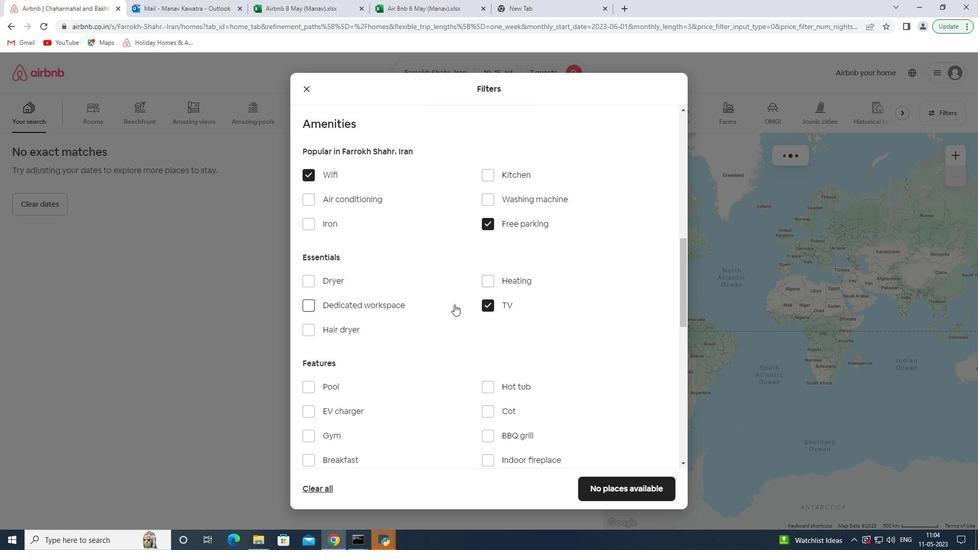
Action: Mouse scrolled (445, 311) with delta (0, 0)
Screenshot: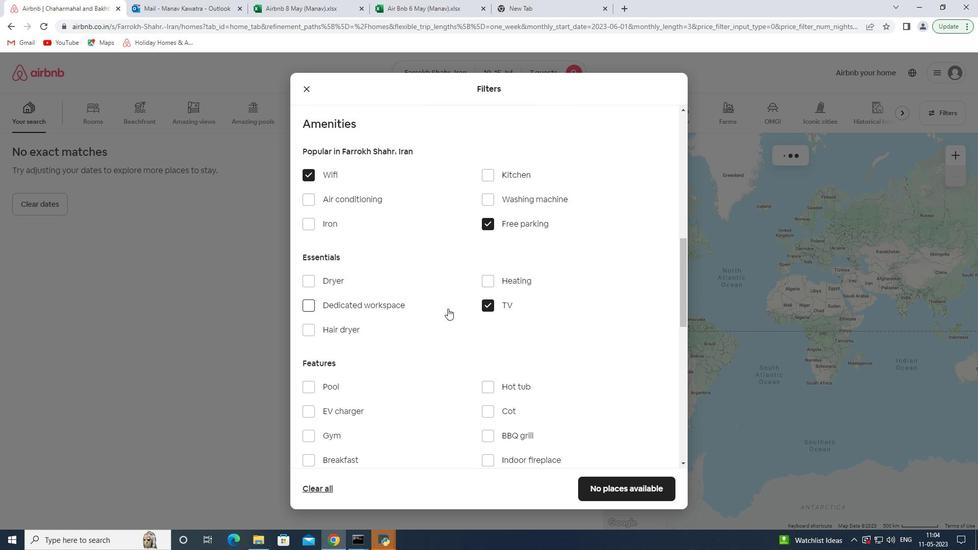 
Action: Mouse moved to (326, 284)
Screenshot: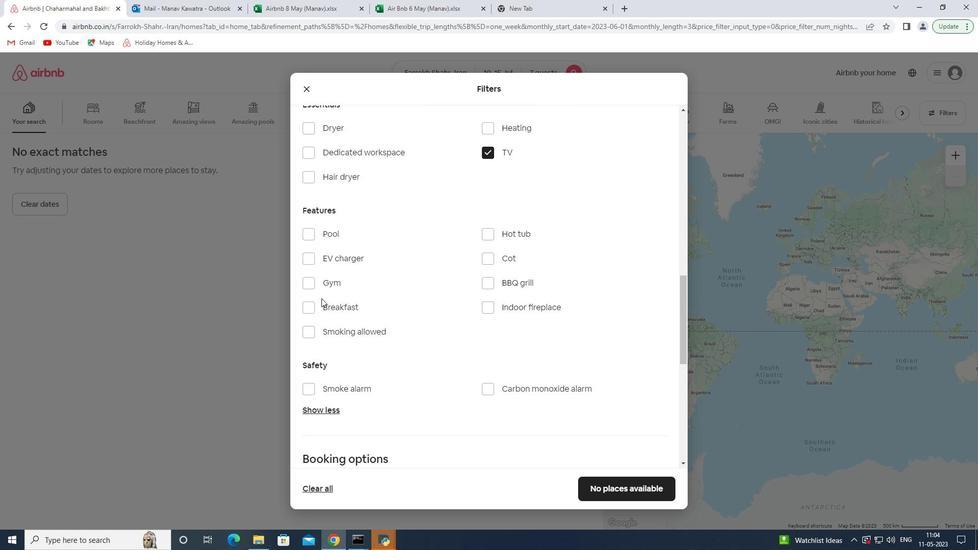 
Action: Mouse pressed left at (326, 284)
Screenshot: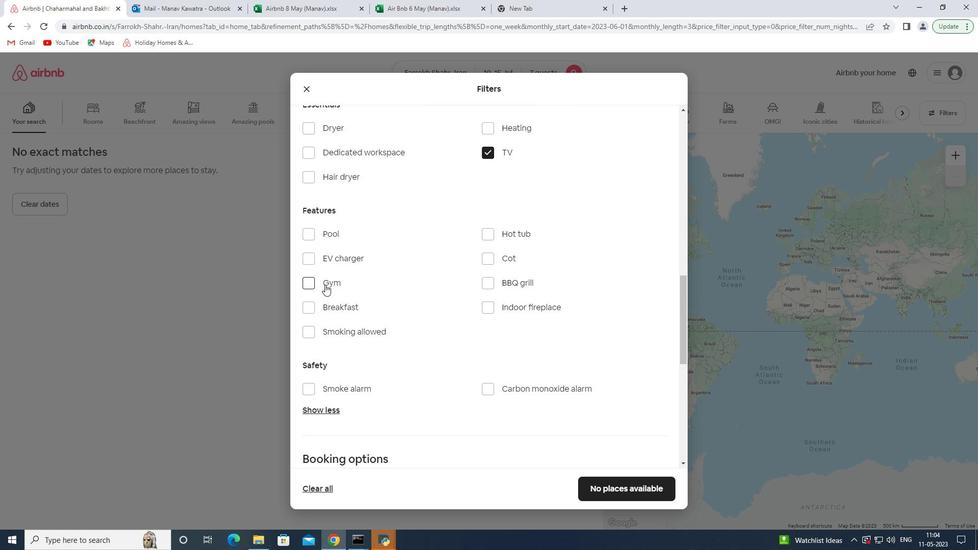 
Action: Mouse moved to (327, 306)
Screenshot: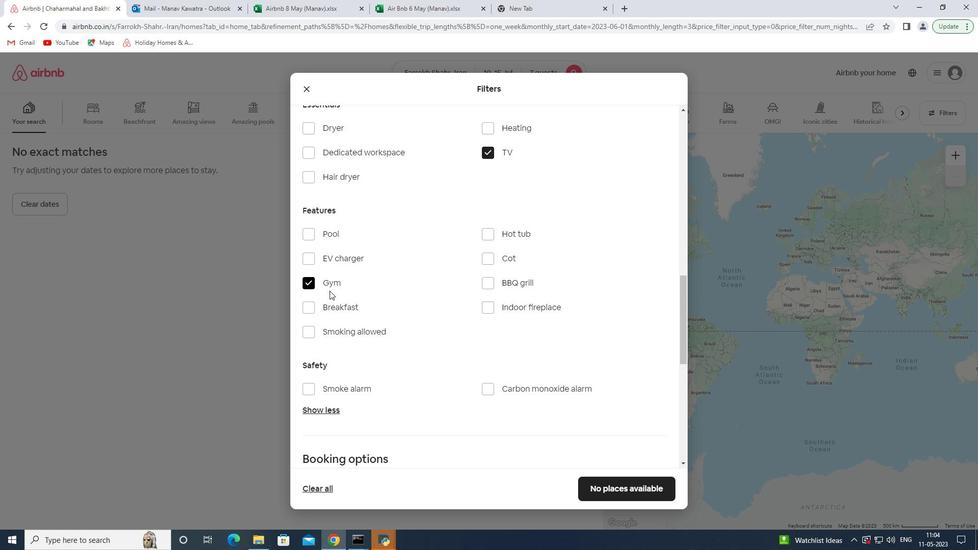 
Action: Mouse pressed left at (327, 306)
Screenshot: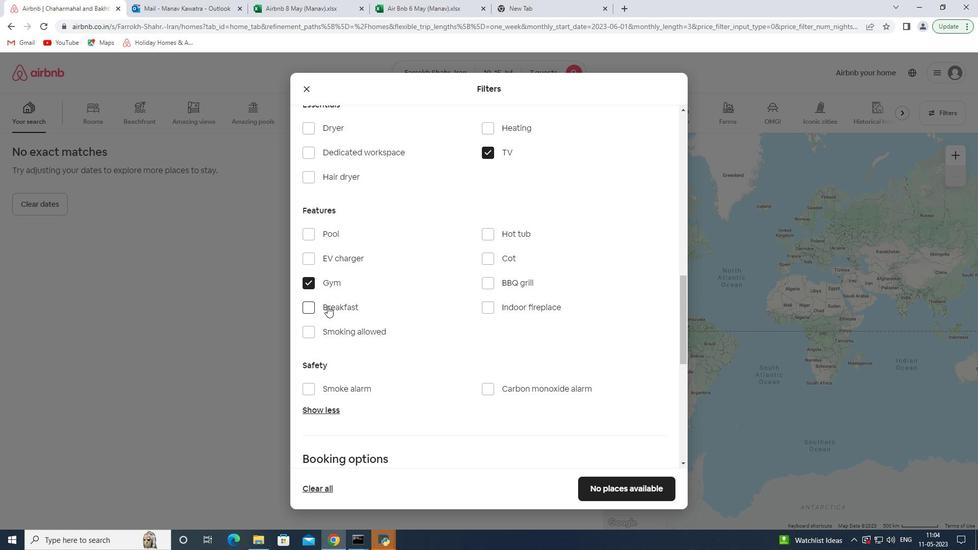 
Action: Mouse moved to (415, 354)
Screenshot: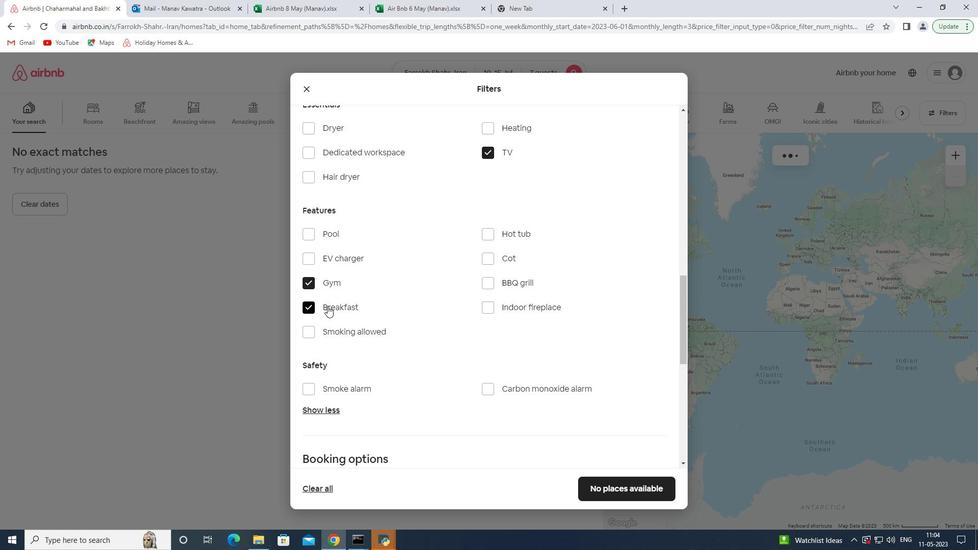 
Action: Mouse scrolled (415, 354) with delta (0, 0)
Screenshot: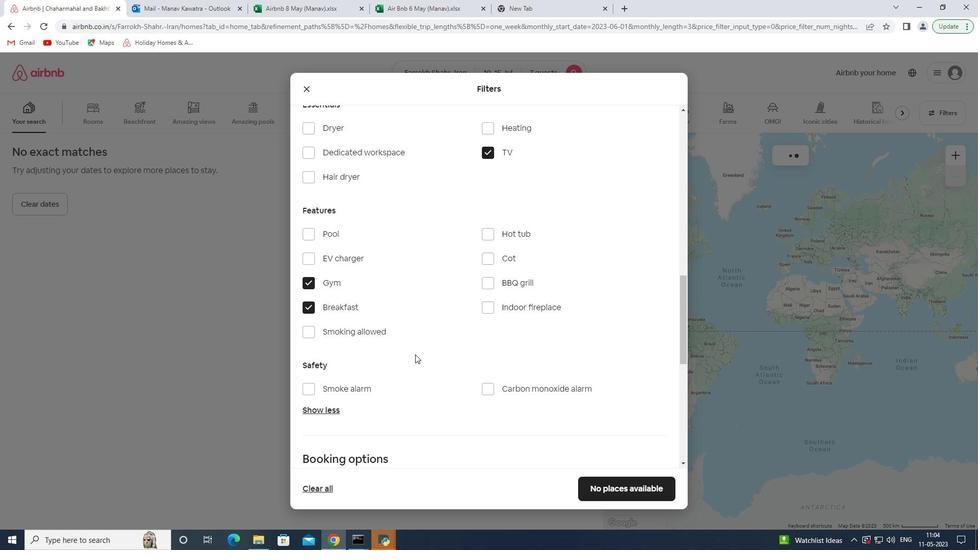 
Action: Mouse scrolled (415, 354) with delta (0, 0)
Screenshot: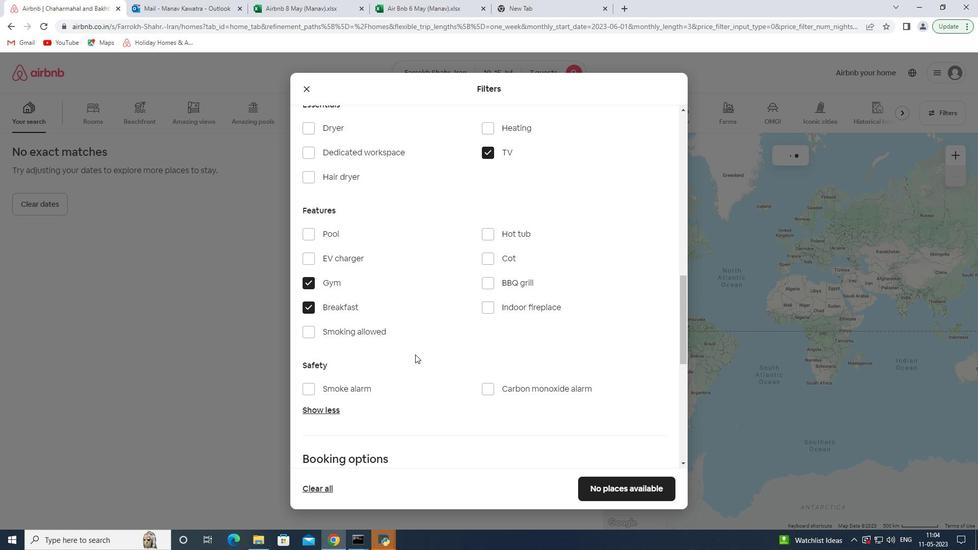 
Action: Mouse moved to (443, 304)
Screenshot: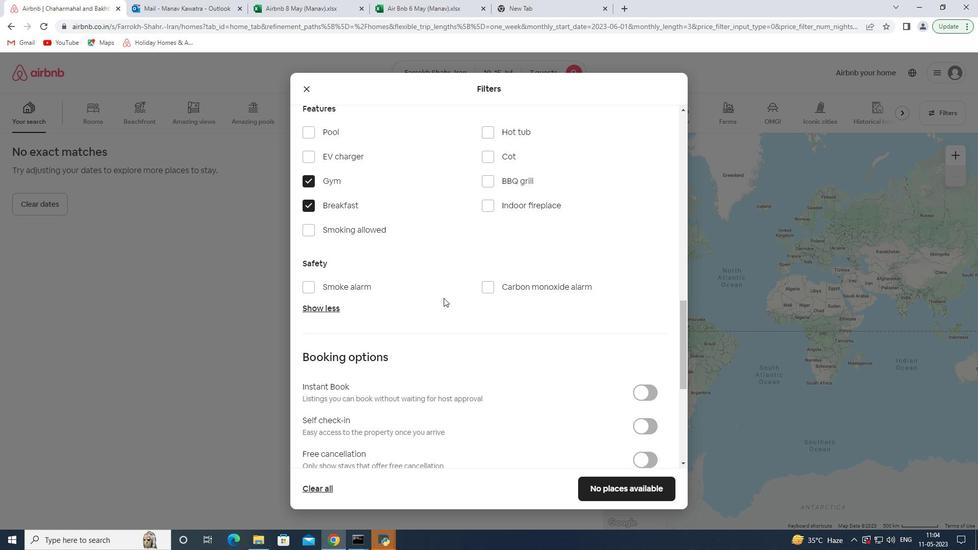 
Action: Mouse scrolled (443, 303) with delta (0, 0)
Screenshot: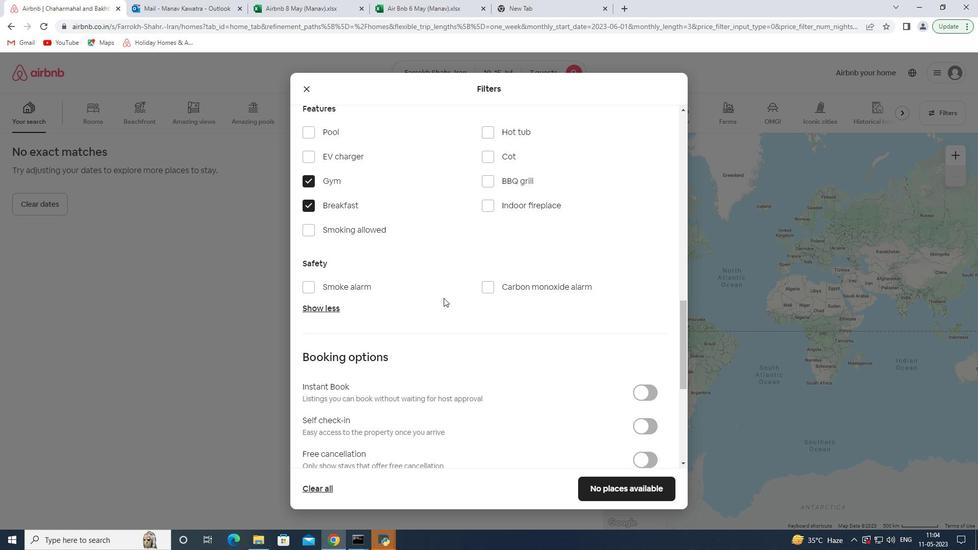 
Action: Mouse scrolled (443, 303) with delta (0, 0)
Screenshot: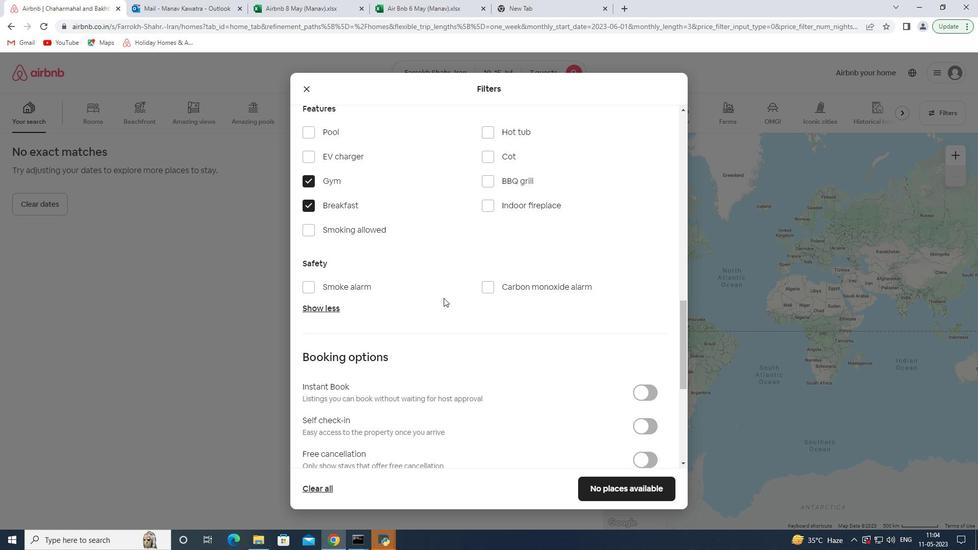 
Action: Mouse moved to (442, 304)
Screenshot: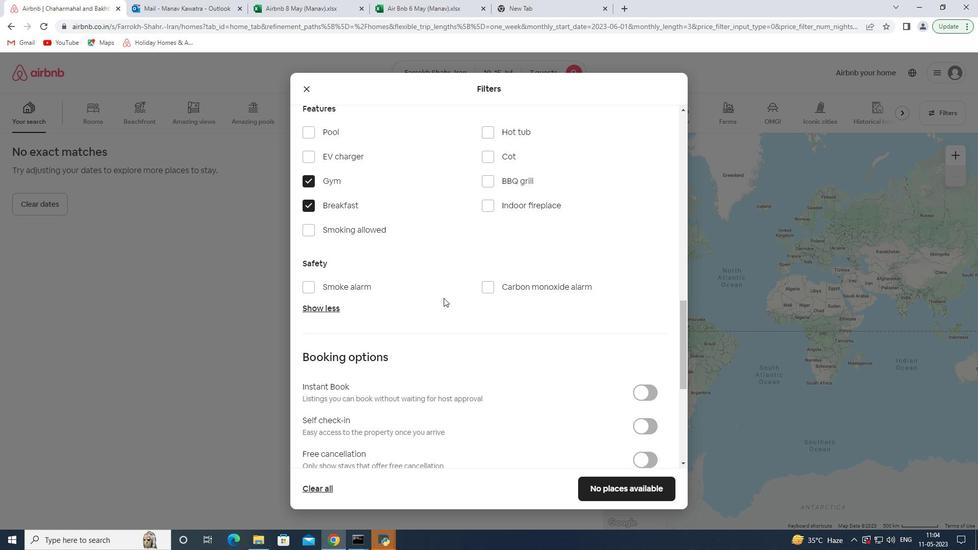 
Action: Mouse scrolled (442, 304) with delta (0, 0)
Screenshot: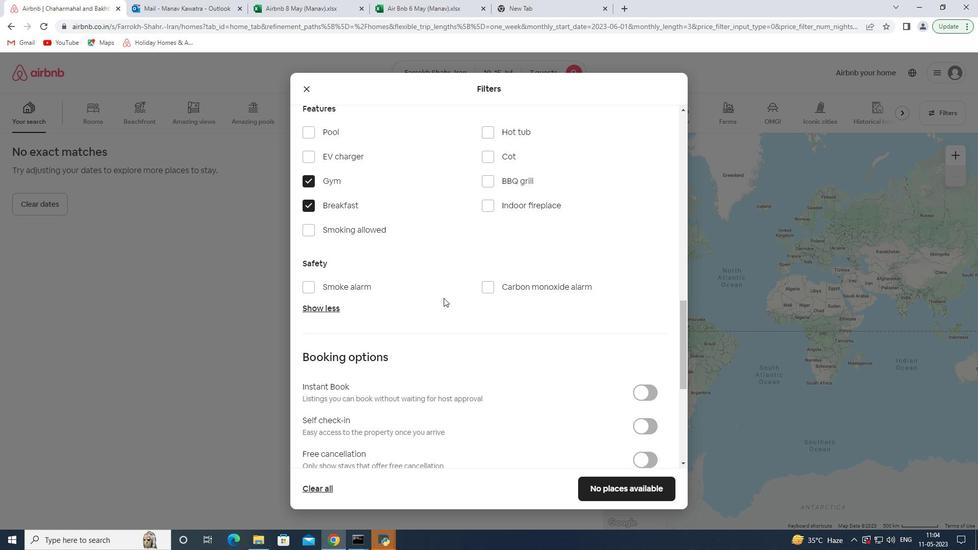 
Action: Mouse moved to (641, 276)
Screenshot: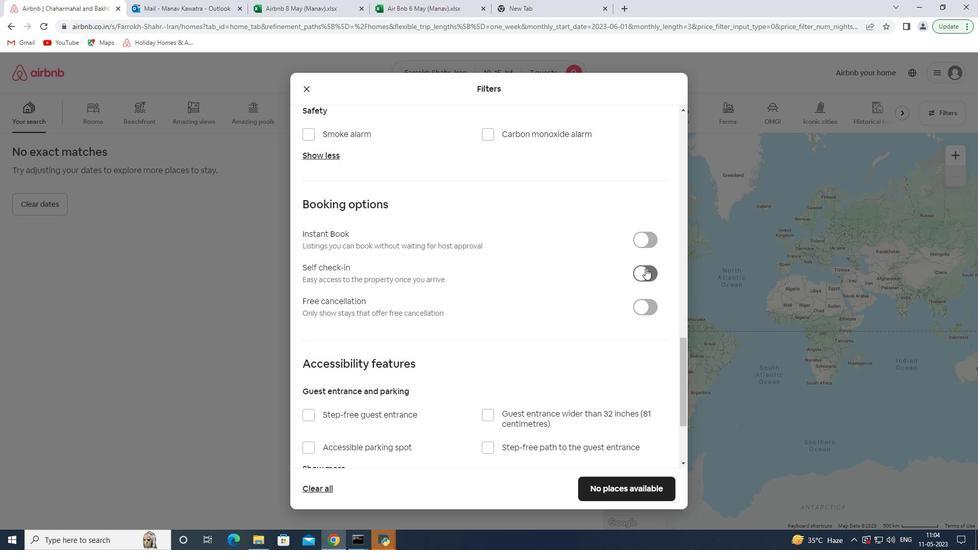 
Action: Mouse pressed left at (641, 276)
Screenshot: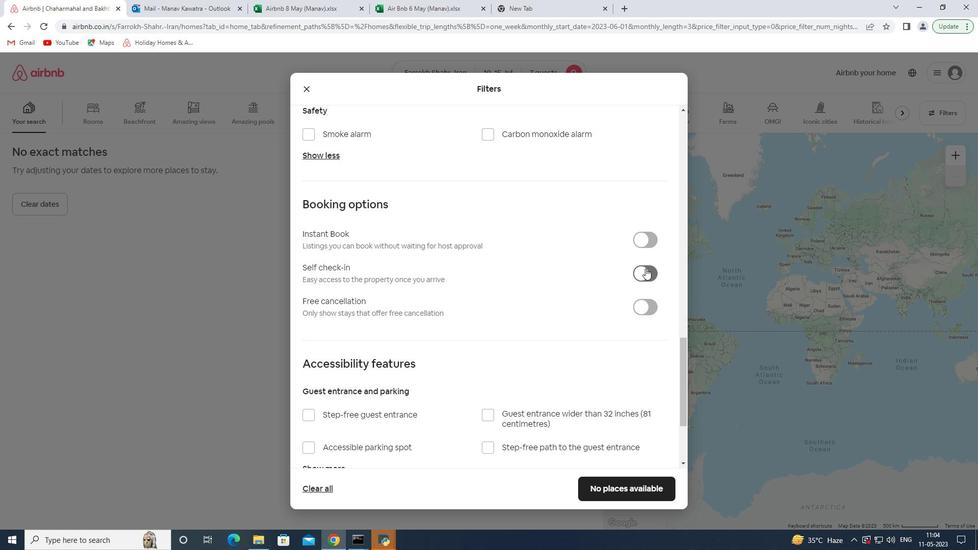 
Action: Mouse moved to (539, 312)
Screenshot: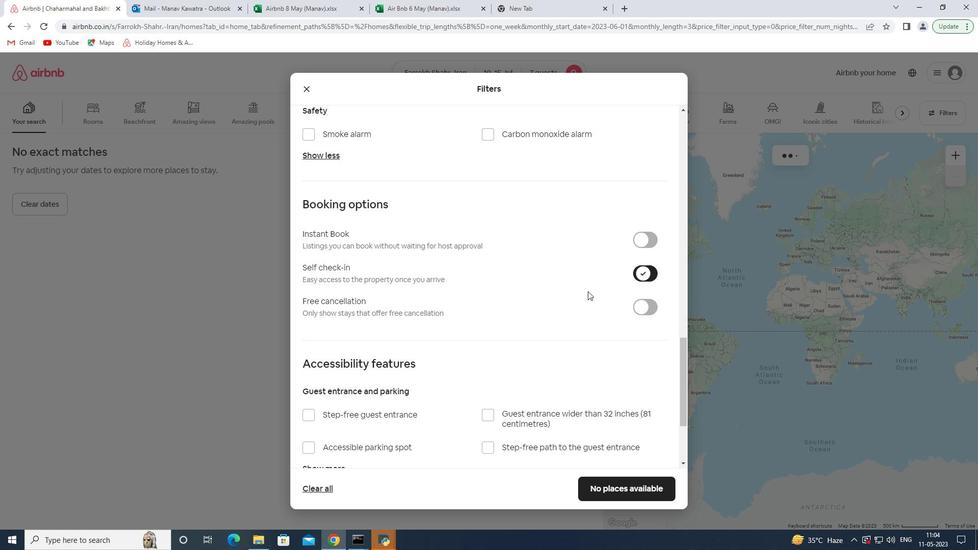 
Action: Mouse scrolled (539, 311) with delta (0, 0)
Screenshot: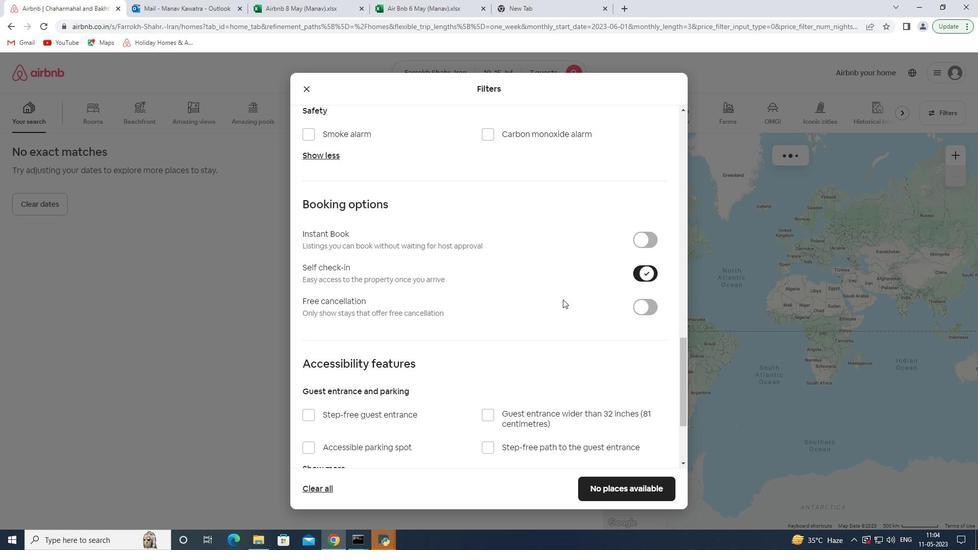 
Action: Mouse scrolled (539, 311) with delta (0, 0)
Screenshot: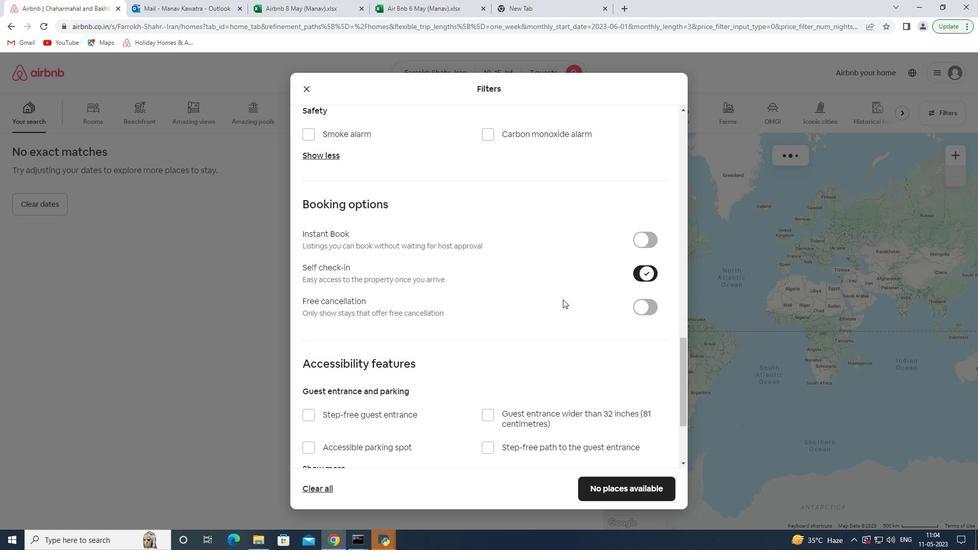 
Action: Mouse scrolled (539, 311) with delta (0, 0)
Screenshot: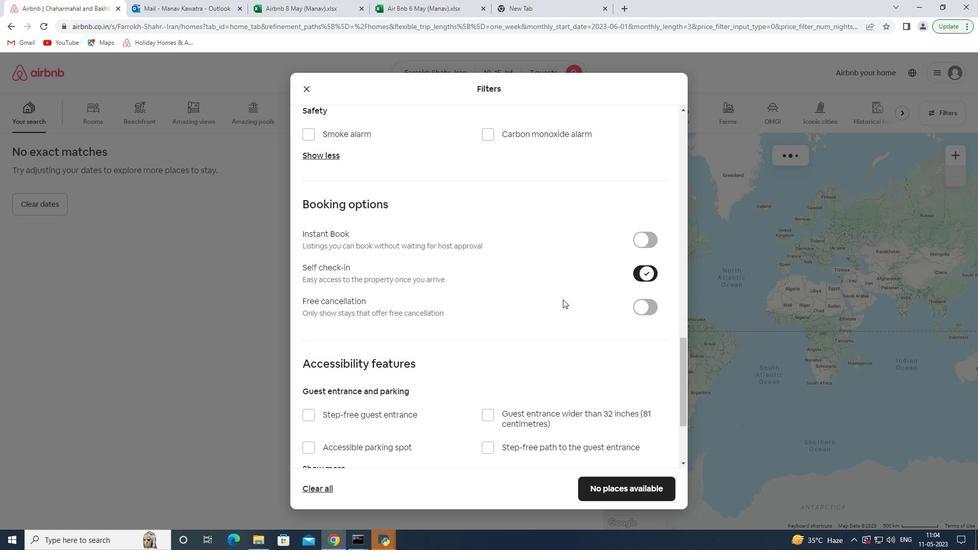 
Action: Mouse scrolled (539, 311) with delta (0, 0)
Screenshot: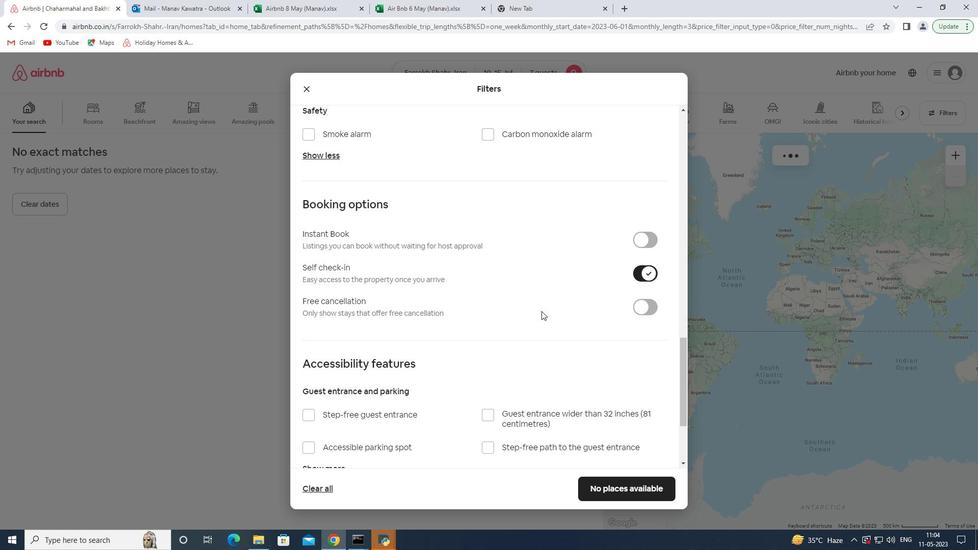 
Action: Mouse moved to (349, 441)
Screenshot: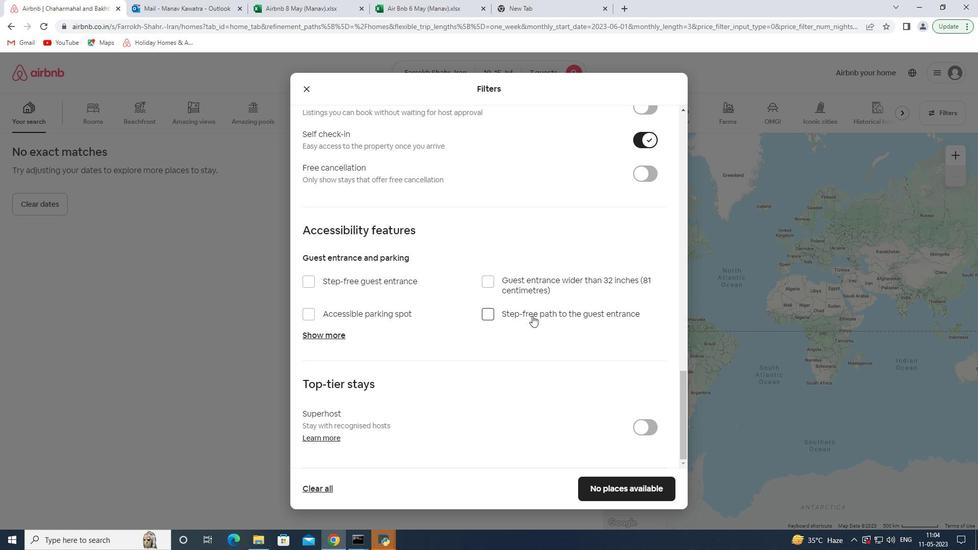 
Action: Mouse scrolled (349, 441) with delta (0, 0)
Screenshot: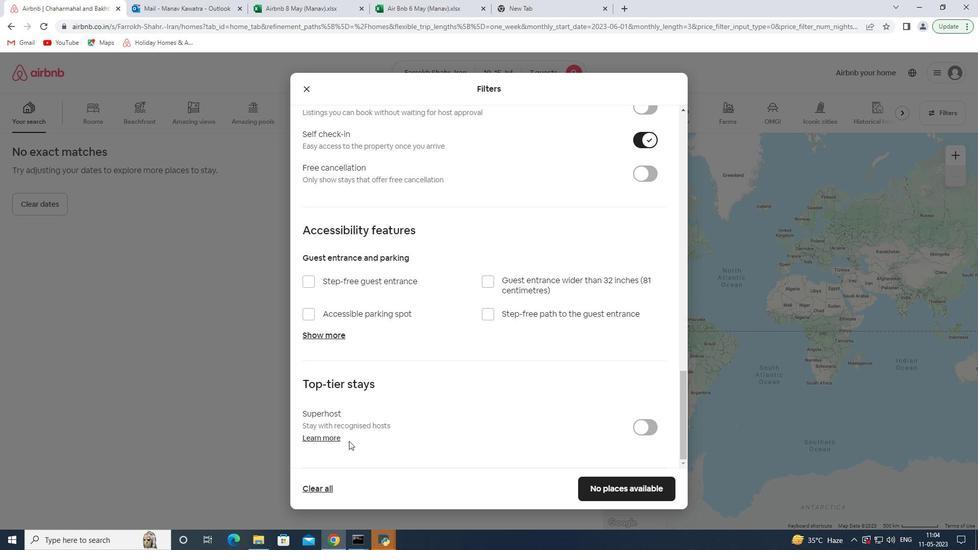 
Action: Mouse scrolled (349, 441) with delta (0, 0)
Screenshot: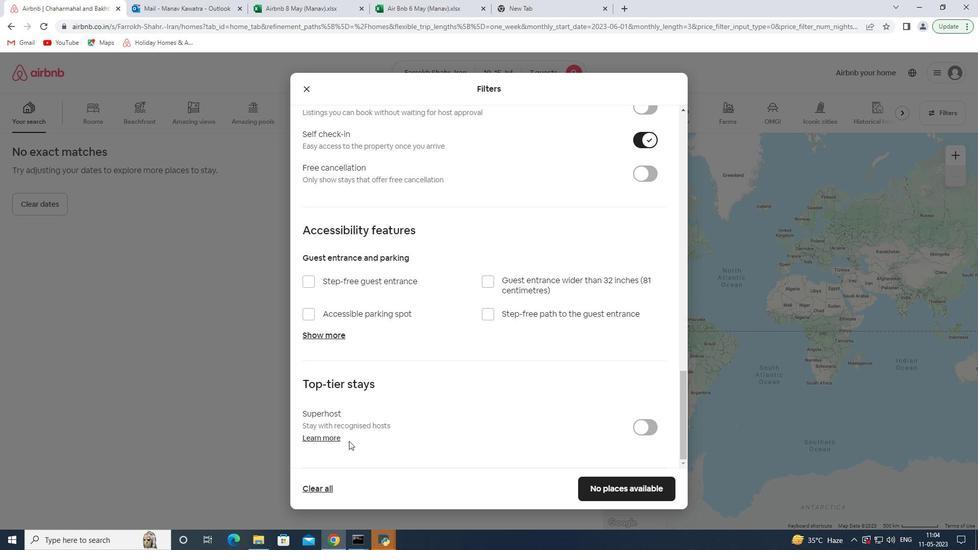
Action: Mouse moved to (350, 438)
Screenshot: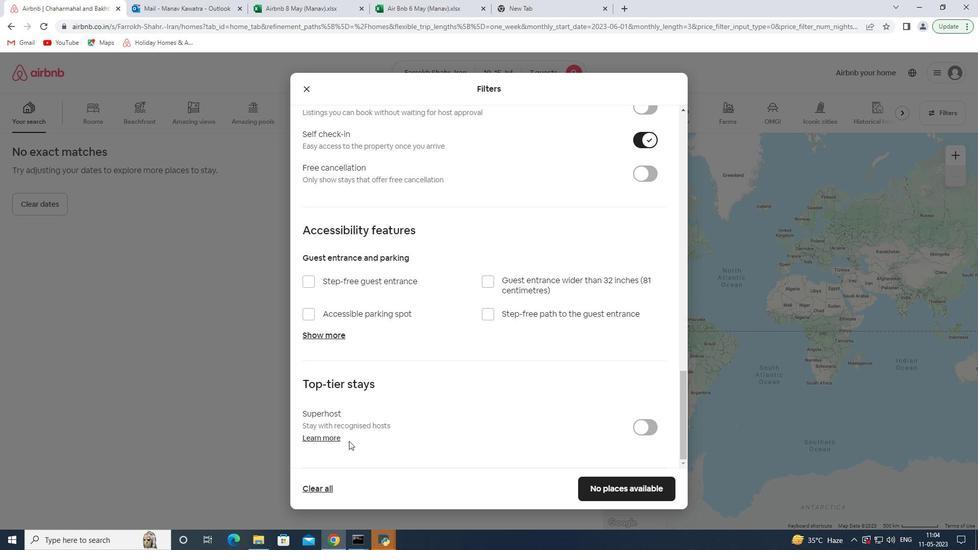 
Action: Mouse scrolled (350, 437) with delta (0, 0)
Screenshot: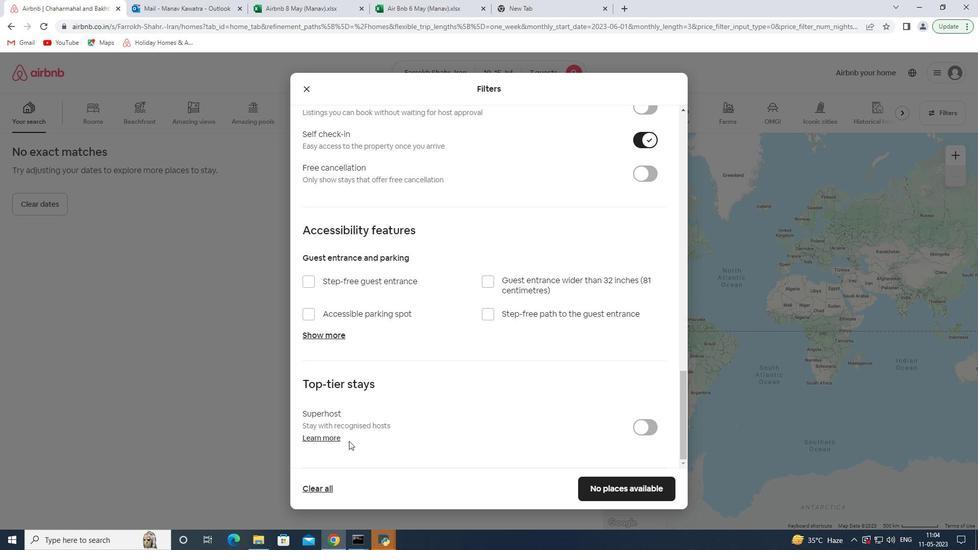 
Action: Mouse moved to (357, 432)
Screenshot: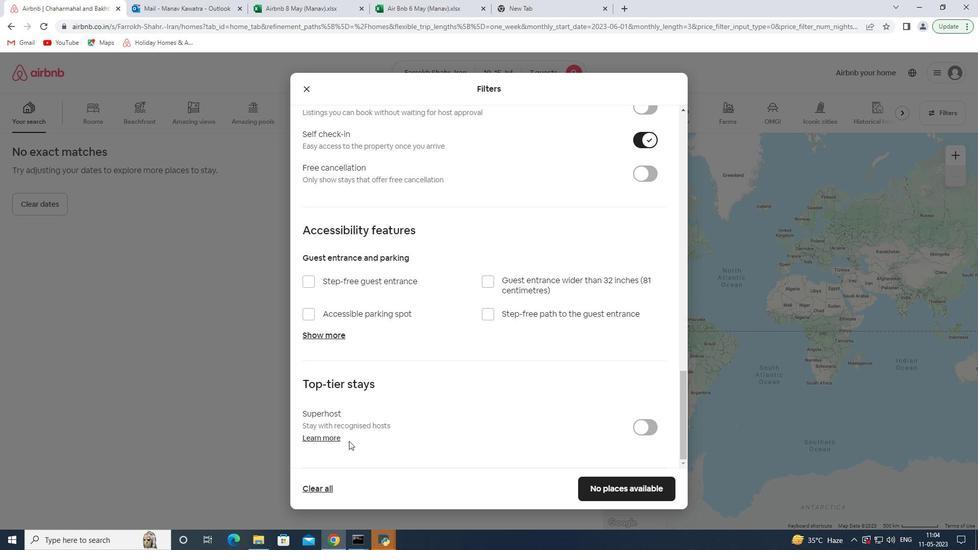 
Action: Mouse scrolled (357, 431) with delta (0, 0)
Screenshot: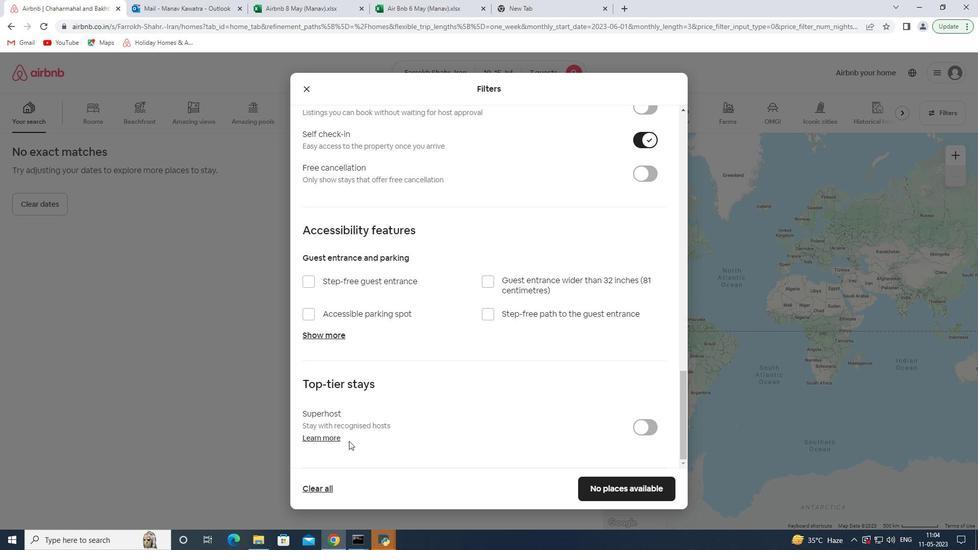 
Action: Mouse moved to (611, 482)
Screenshot: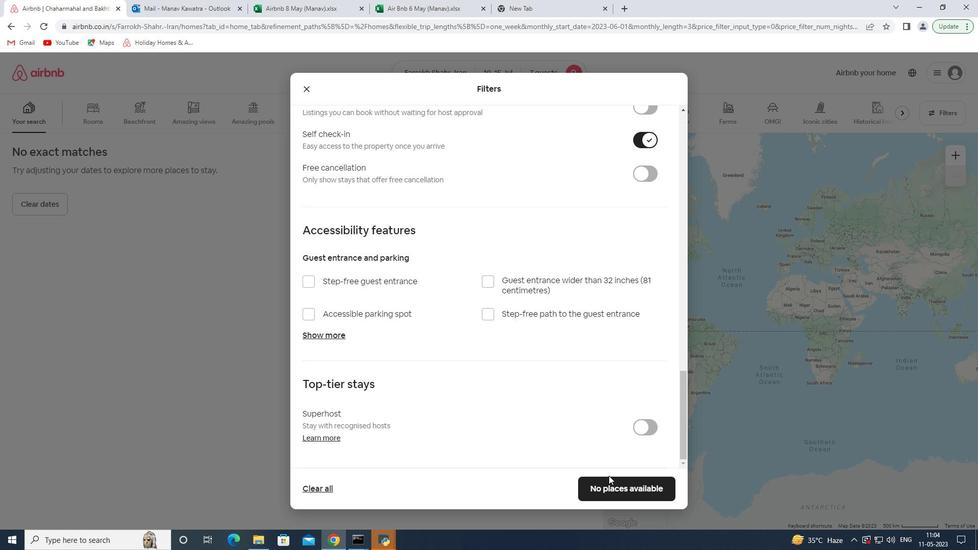 
Action: Mouse pressed left at (611, 482)
Screenshot: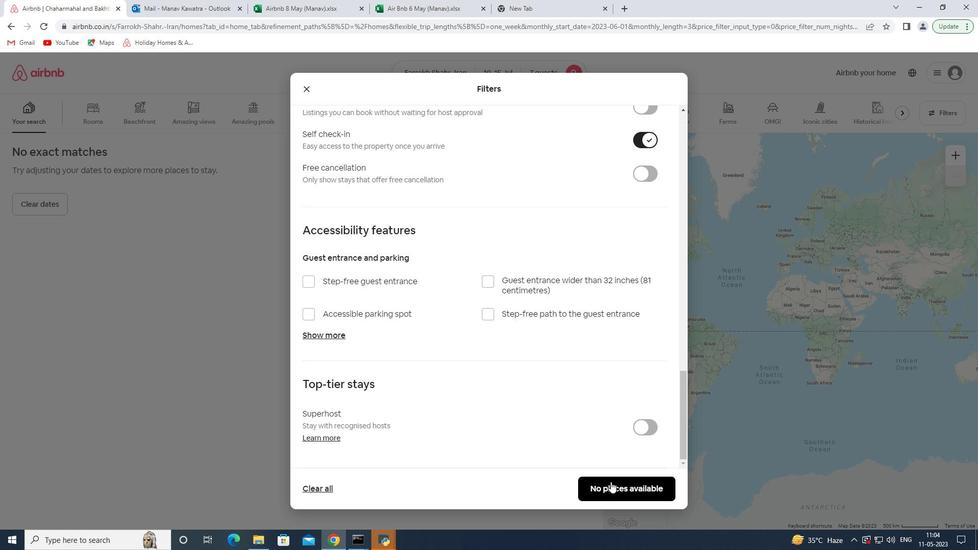 
